 Task: Search one way flight ticket for 5 adults, 2 children, 1 infant in seat and 2 infants on lap in economy from Little Rock: Bill And Hillary Clinton National Airport (adams Field) (was Little Rock National) to Rock Springs: Southwest Wyoming Regional Airport (rock Springs Sweetwater County Airport) on 8-5-2023. Choice of flights is Frontier. Number of bags: 2 checked bags. Price is upto 106000. Outbound departure time preference is 22:45.
Action: Mouse moved to (297, 122)
Screenshot: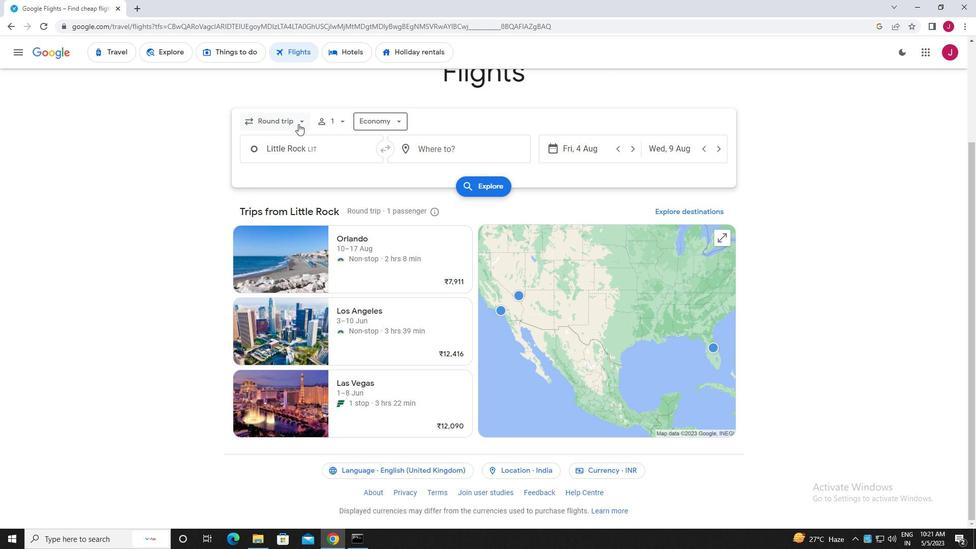 
Action: Mouse pressed left at (297, 122)
Screenshot: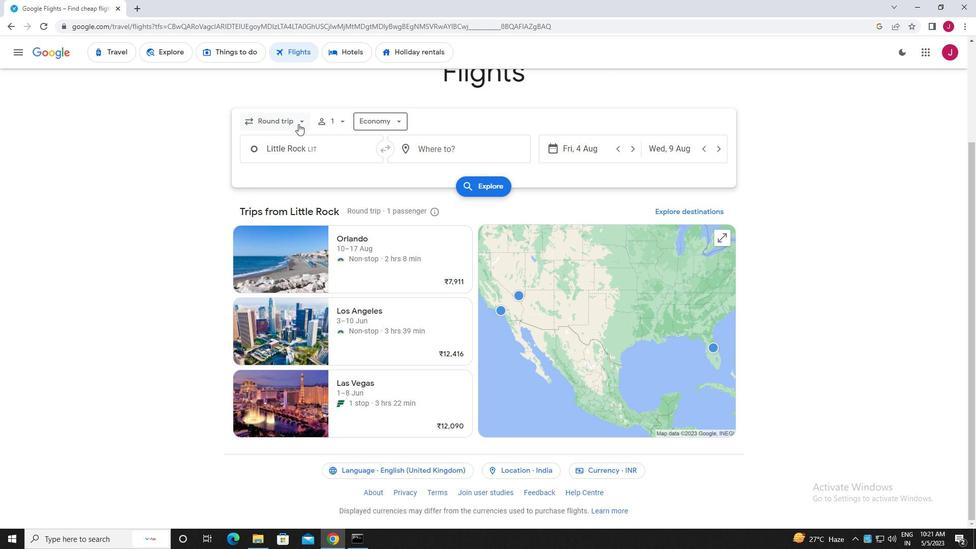 
Action: Mouse moved to (292, 169)
Screenshot: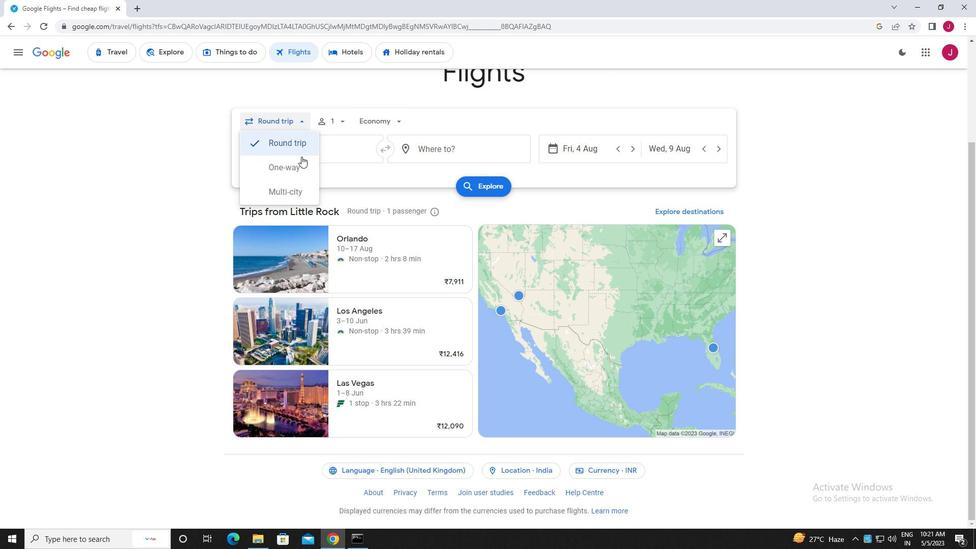 
Action: Mouse pressed left at (292, 169)
Screenshot: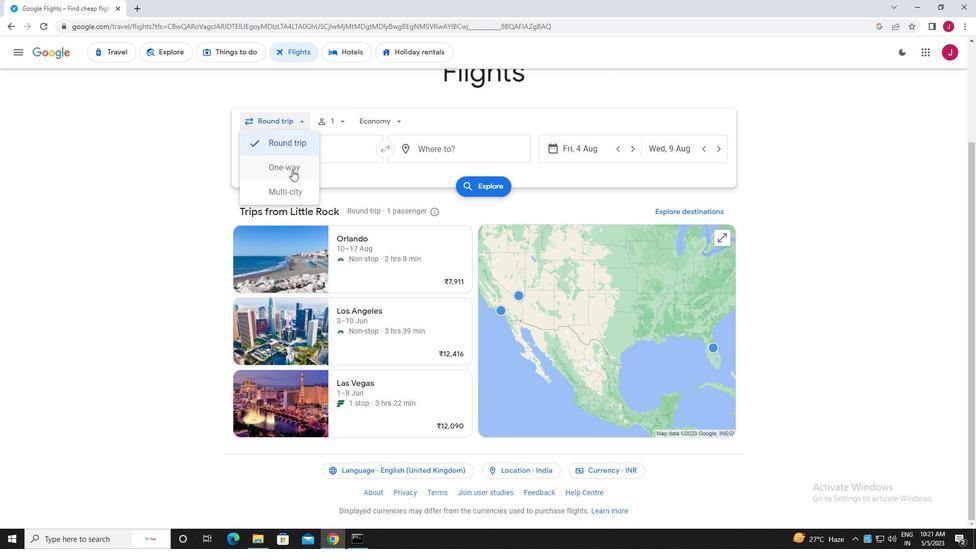 
Action: Mouse moved to (338, 118)
Screenshot: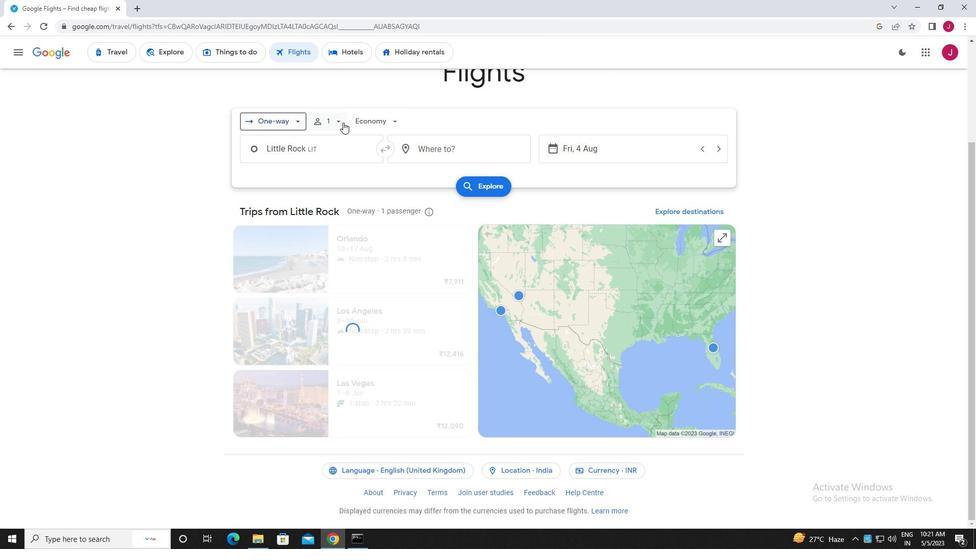 
Action: Mouse pressed left at (338, 118)
Screenshot: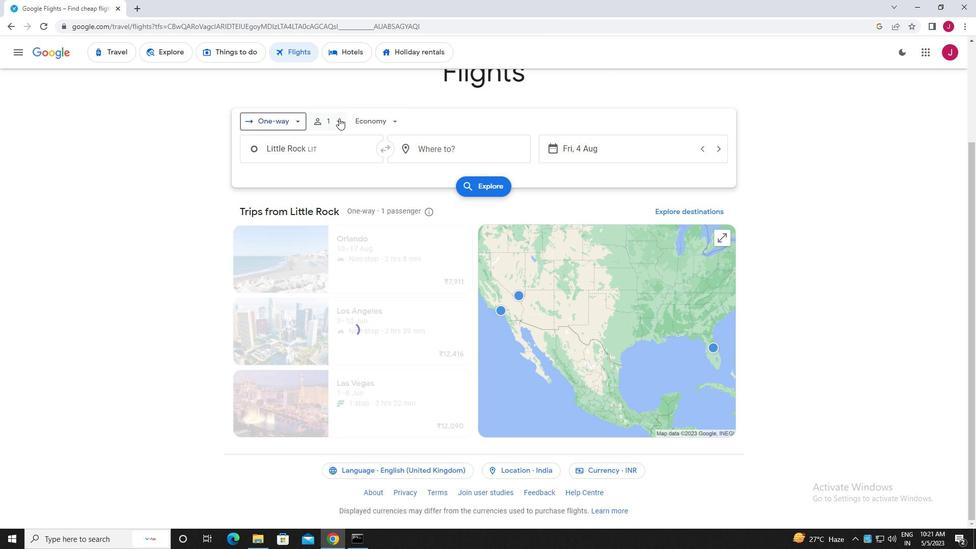 
Action: Mouse moved to (412, 149)
Screenshot: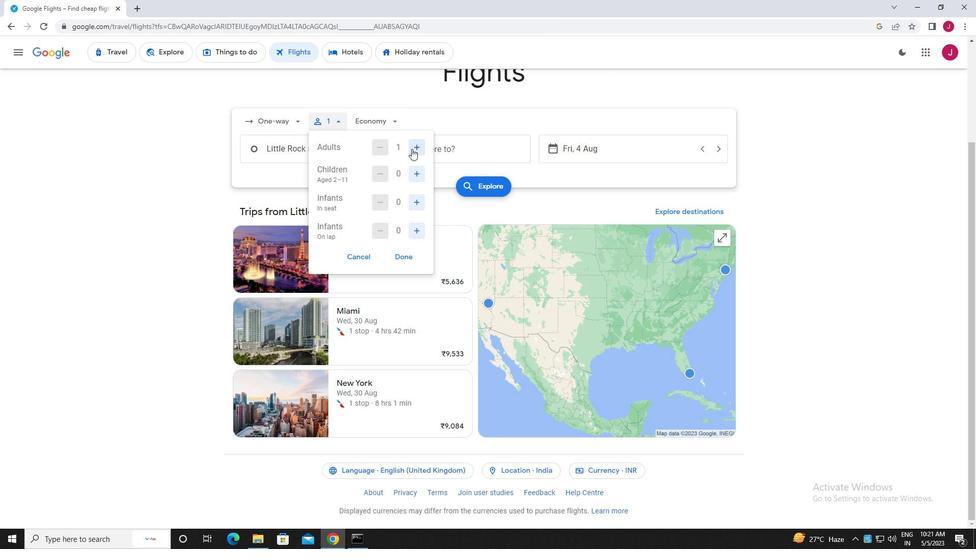 
Action: Mouse pressed left at (412, 149)
Screenshot: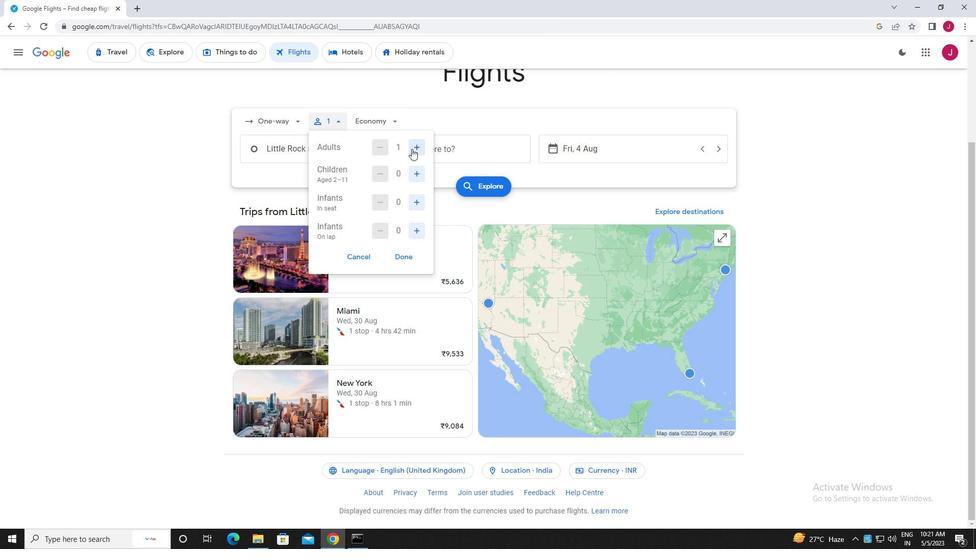 
Action: Mouse moved to (413, 149)
Screenshot: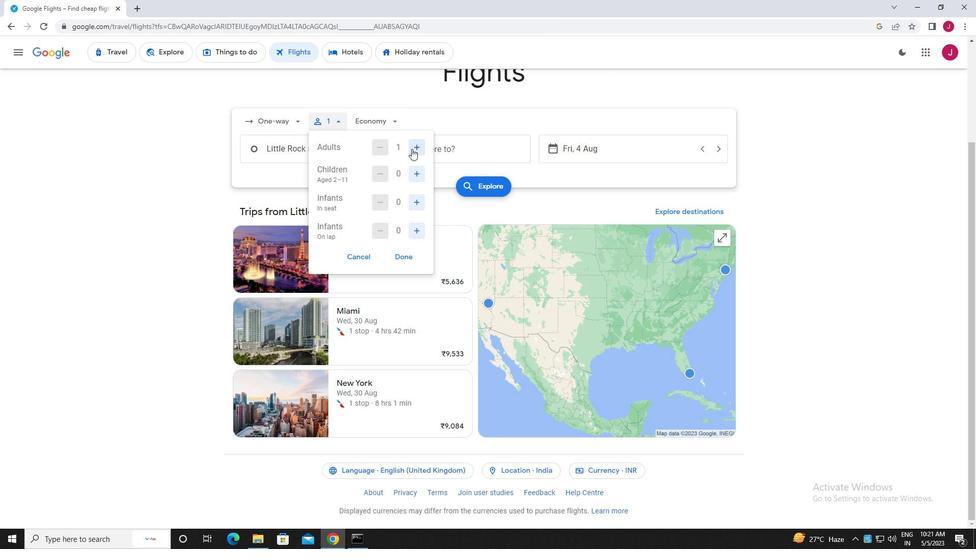 
Action: Mouse pressed left at (413, 149)
Screenshot: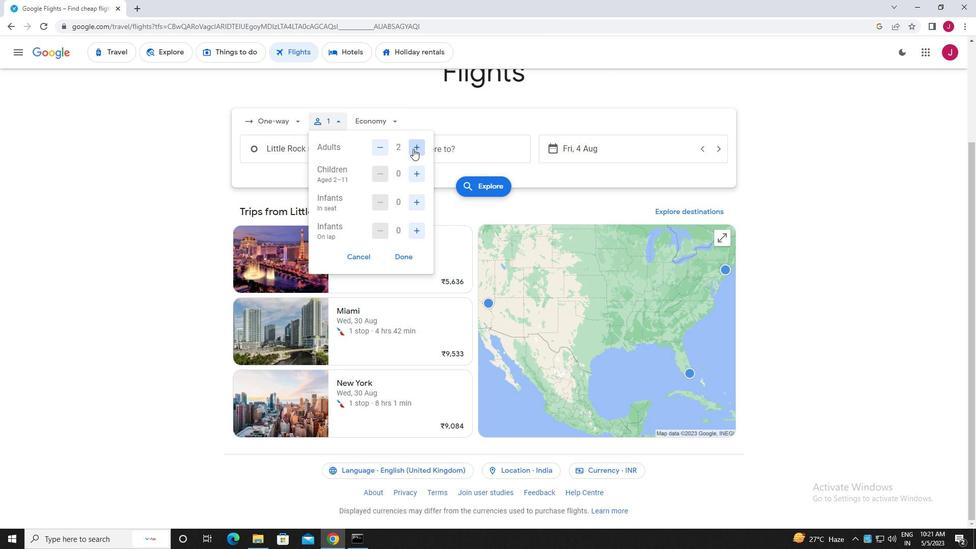 
Action: Mouse pressed left at (413, 149)
Screenshot: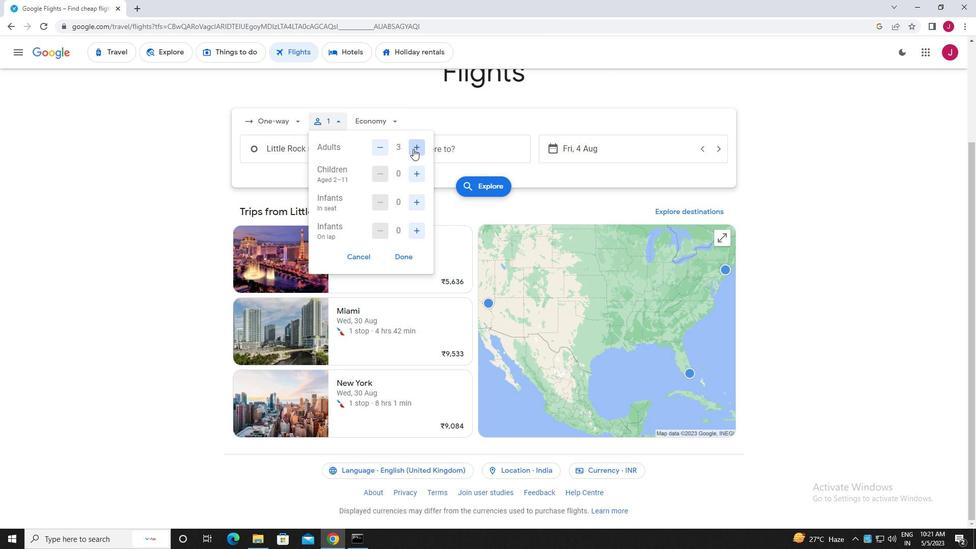 
Action: Mouse pressed left at (413, 149)
Screenshot: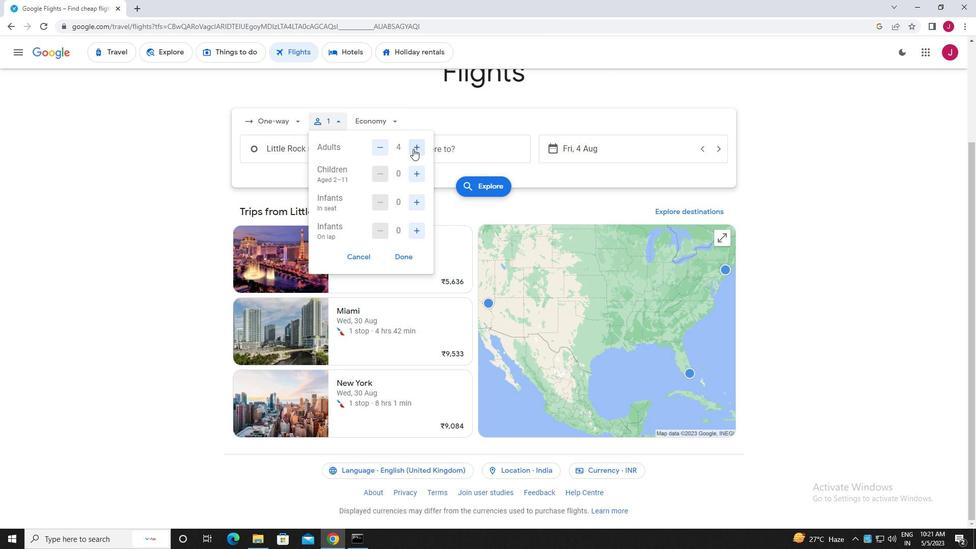 
Action: Mouse moved to (412, 173)
Screenshot: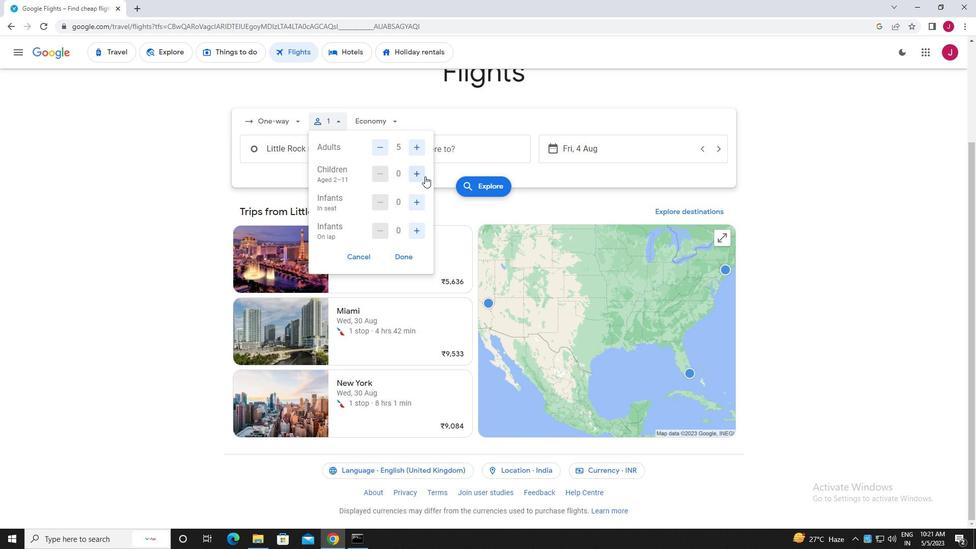 
Action: Mouse pressed left at (412, 173)
Screenshot: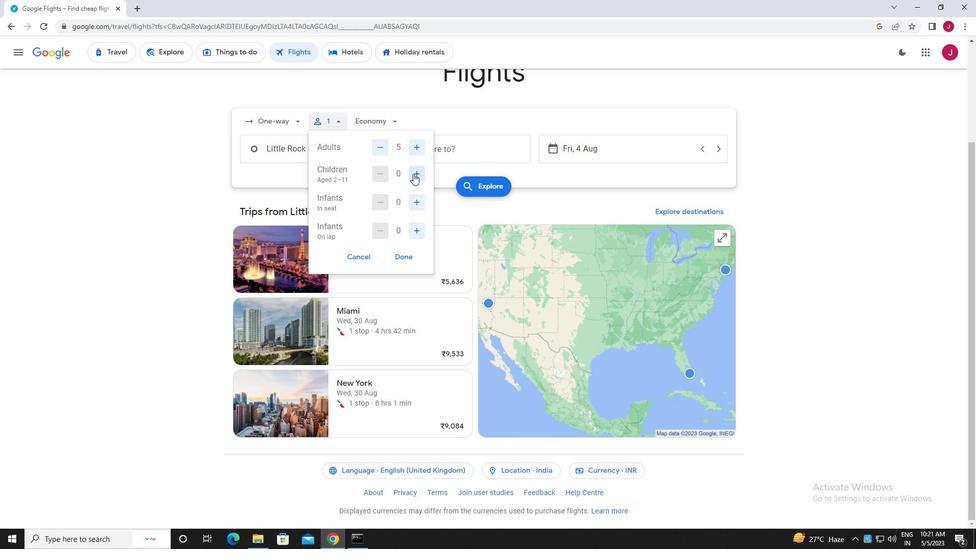 
Action: Mouse pressed left at (412, 173)
Screenshot: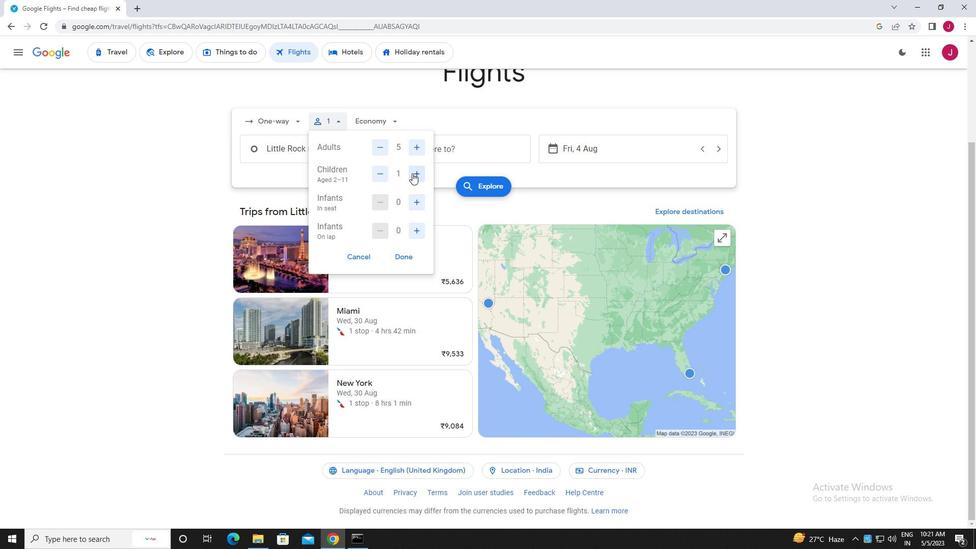 
Action: Mouse moved to (418, 203)
Screenshot: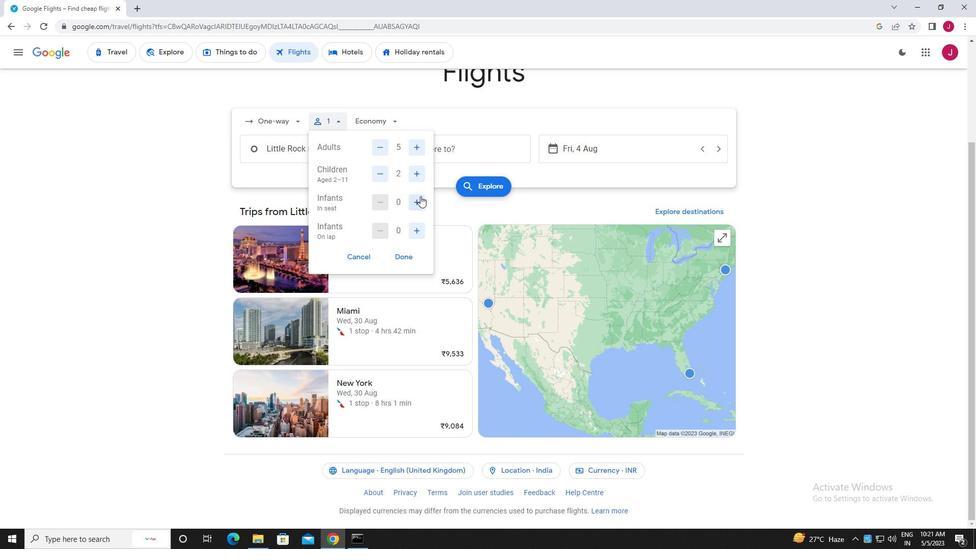
Action: Mouse pressed left at (418, 203)
Screenshot: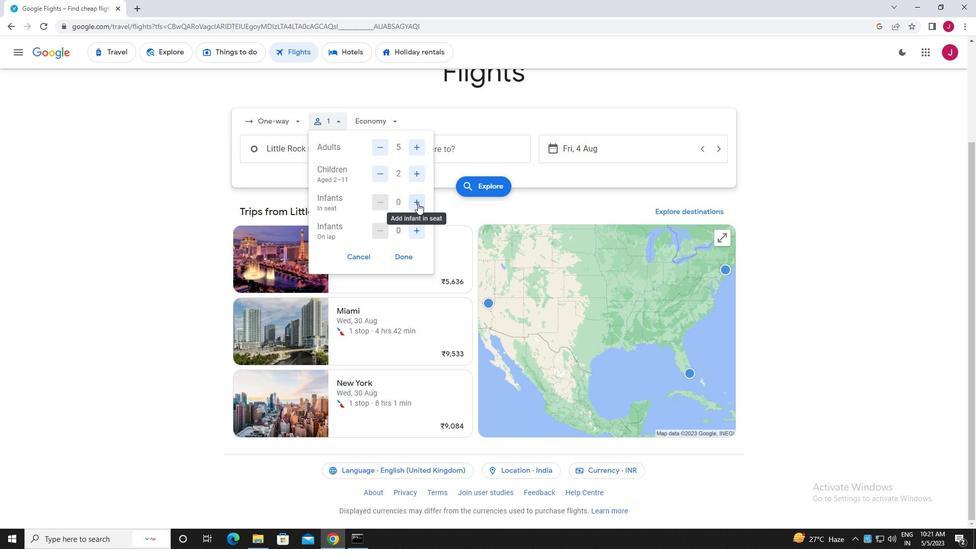 
Action: Mouse moved to (416, 231)
Screenshot: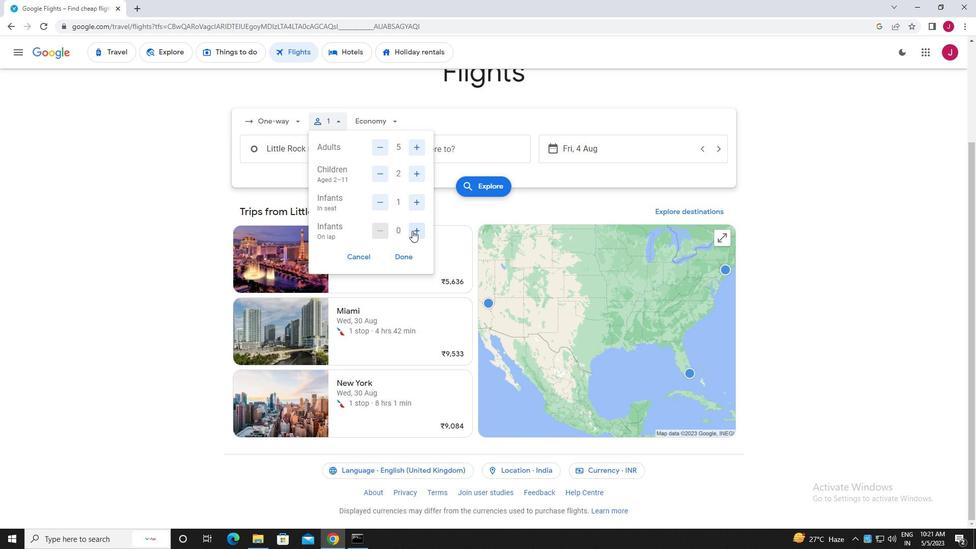 
Action: Mouse pressed left at (416, 231)
Screenshot: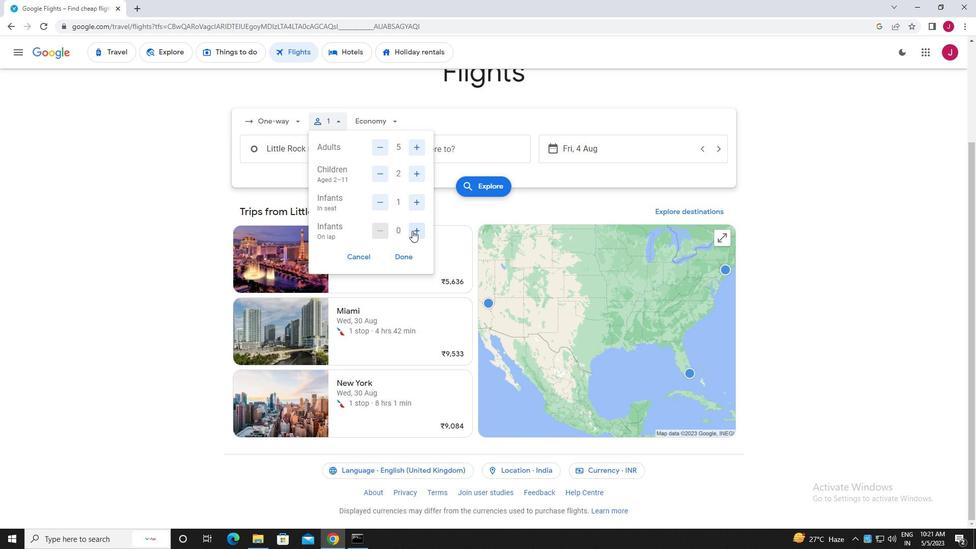 
Action: Mouse pressed left at (416, 231)
Screenshot: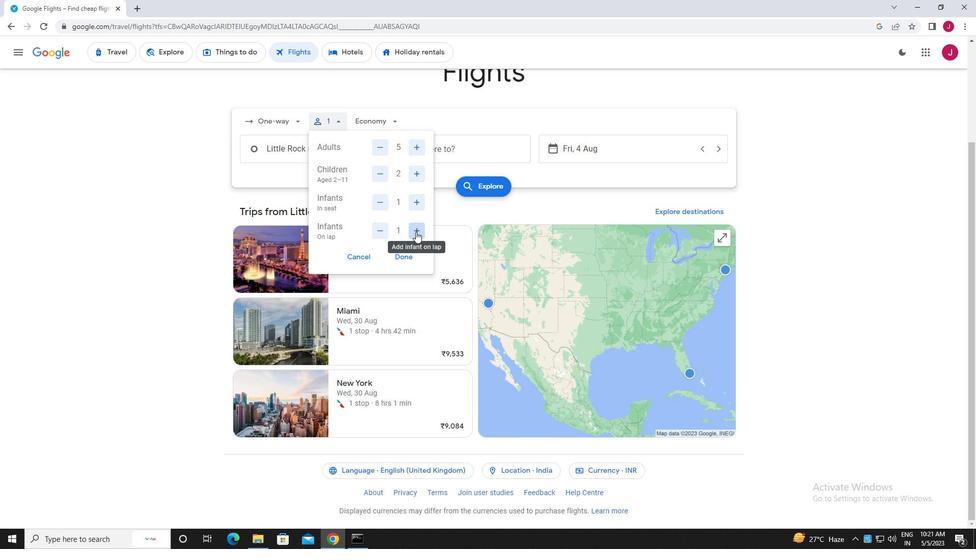 
Action: Mouse moved to (375, 229)
Screenshot: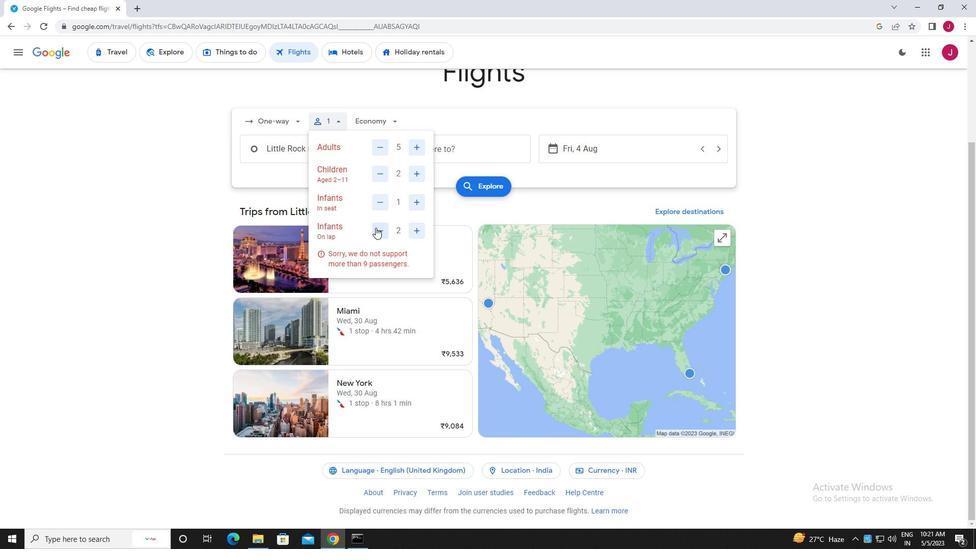 
Action: Mouse pressed left at (375, 229)
Screenshot: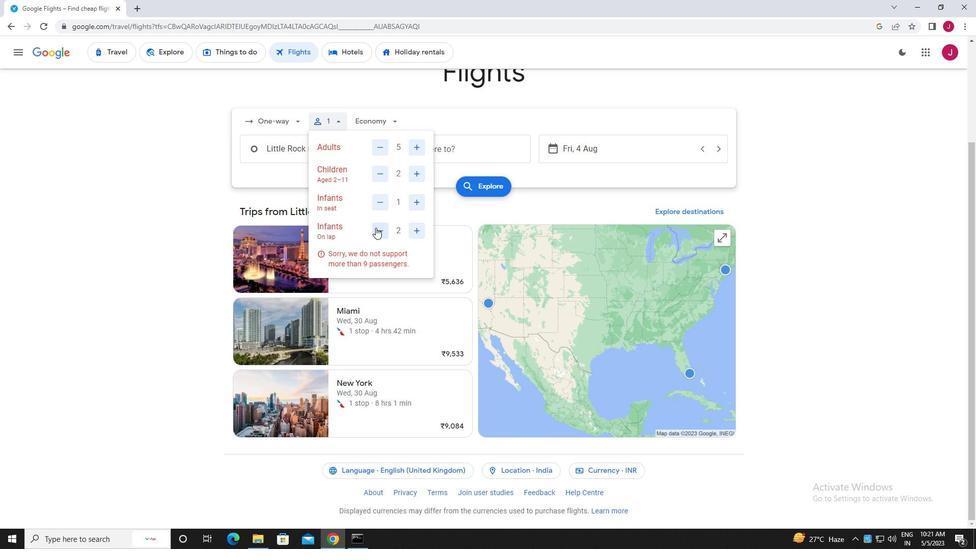
Action: Mouse moved to (399, 254)
Screenshot: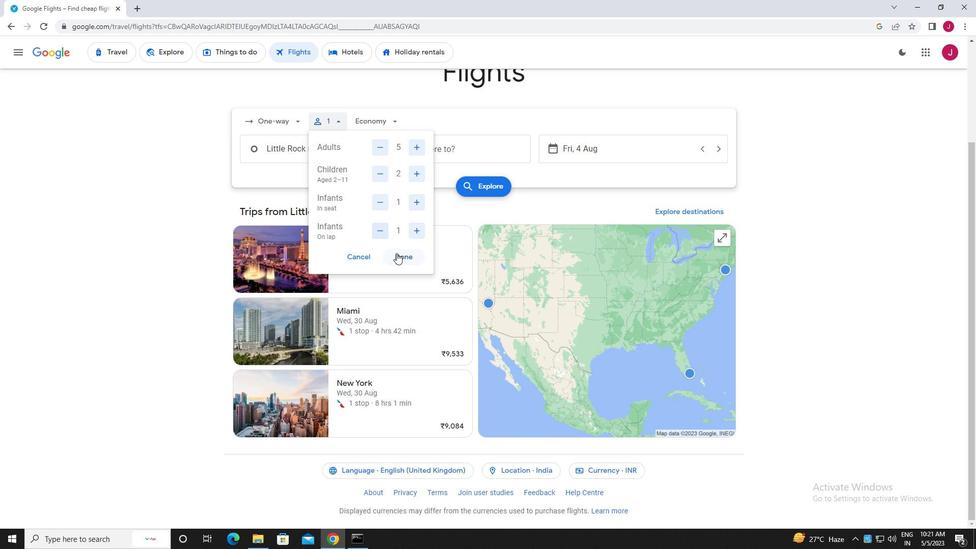 
Action: Mouse pressed left at (399, 254)
Screenshot: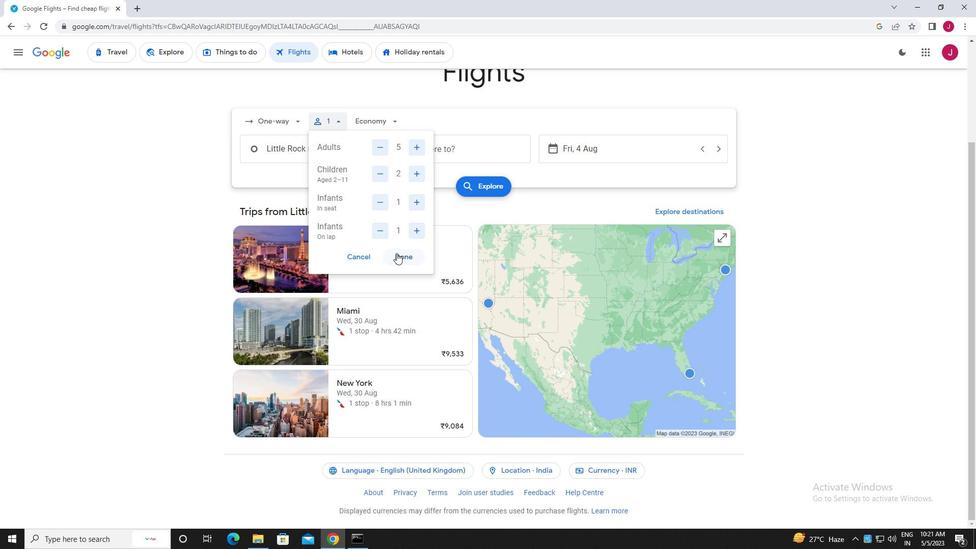 
Action: Mouse moved to (385, 120)
Screenshot: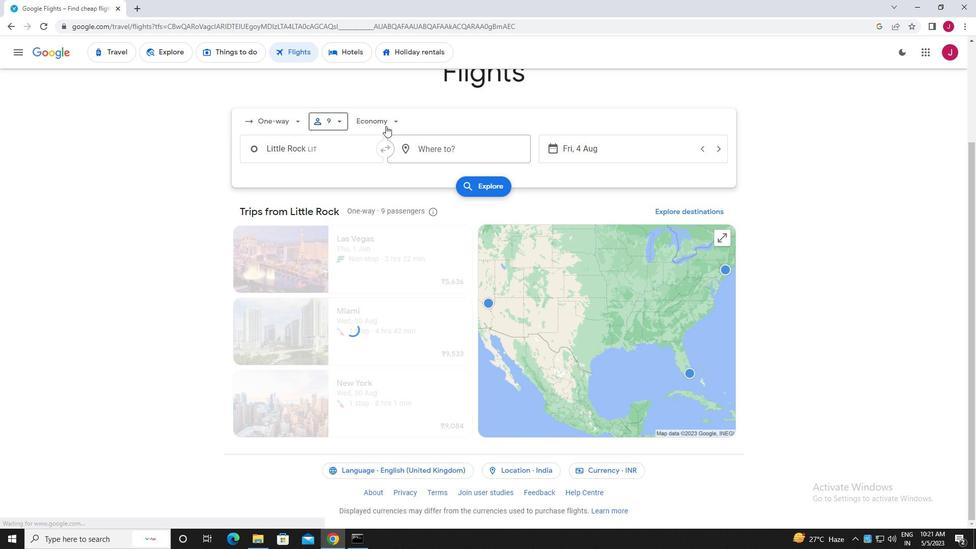 
Action: Mouse pressed left at (385, 120)
Screenshot: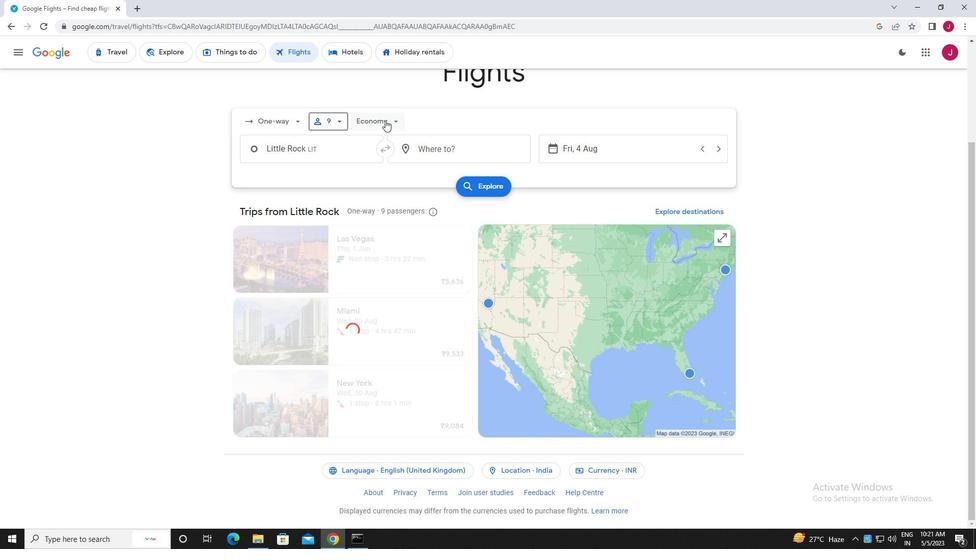 
Action: Mouse moved to (418, 144)
Screenshot: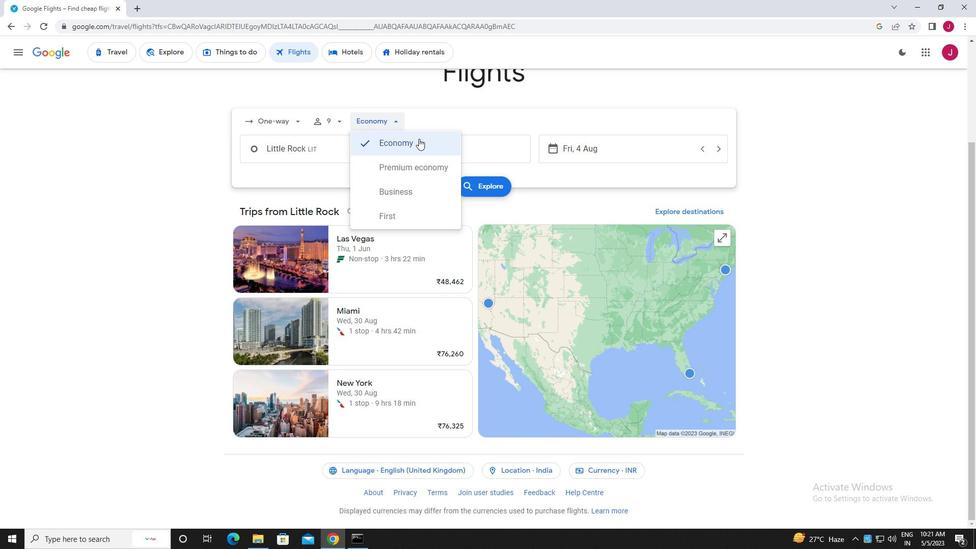 
Action: Mouse pressed left at (418, 144)
Screenshot: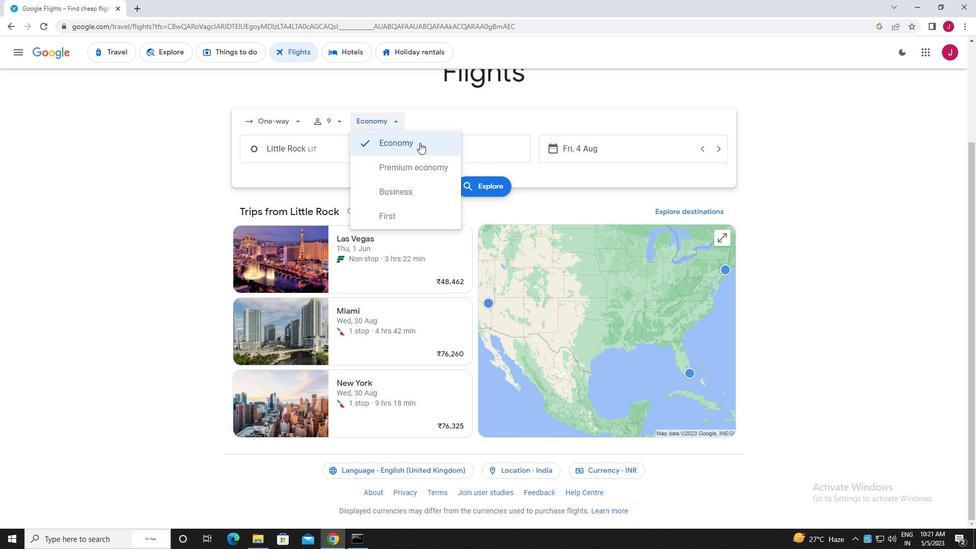 
Action: Mouse moved to (343, 150)
Screenshot: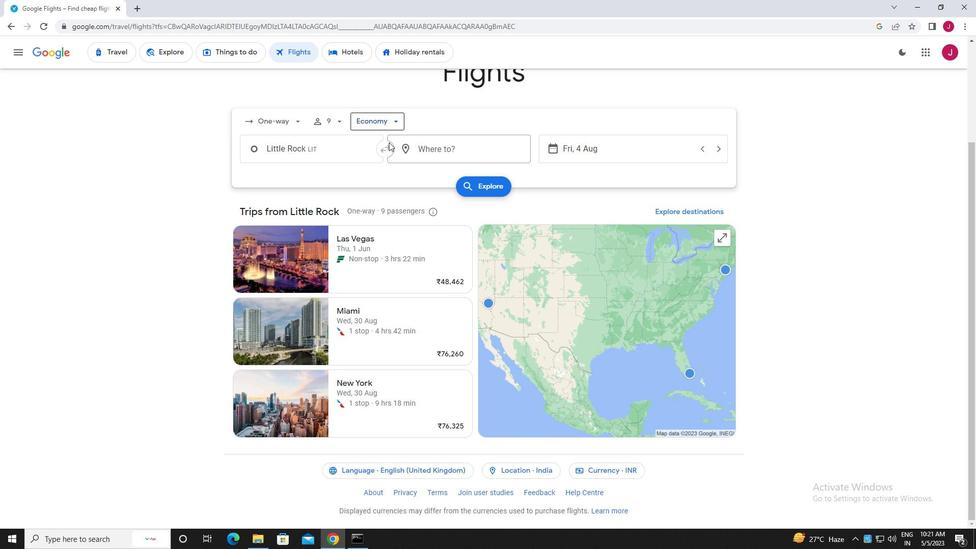
Action: Mouse pressed left at (343, 150)
Screenshot: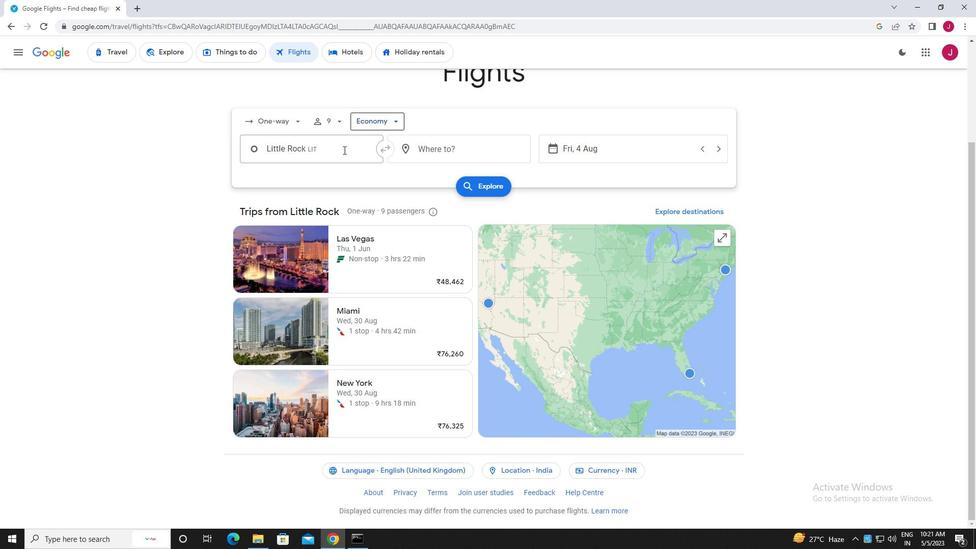 
Action: Mouse moved to (345, 150)
Screenshot: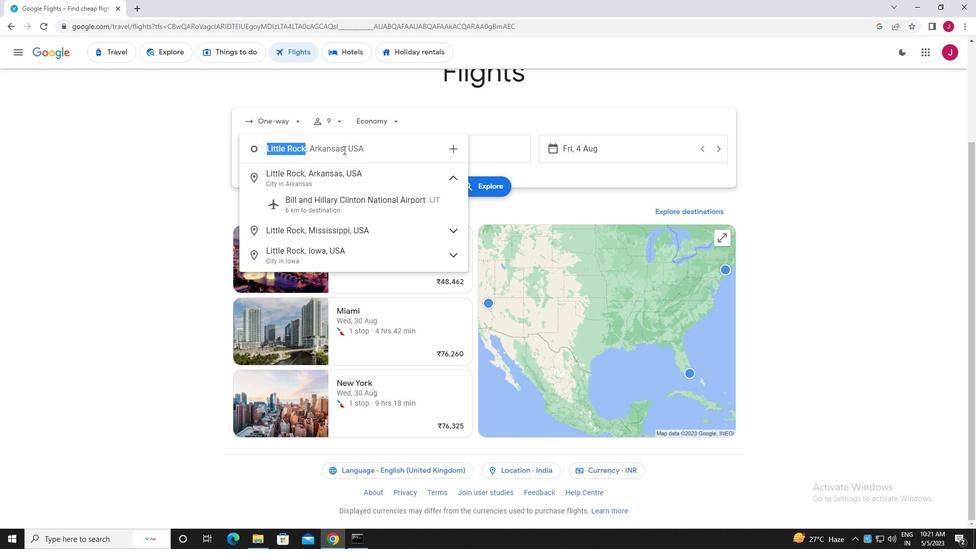 
Action: Key pressed little<Key.space>rock
Screenshot: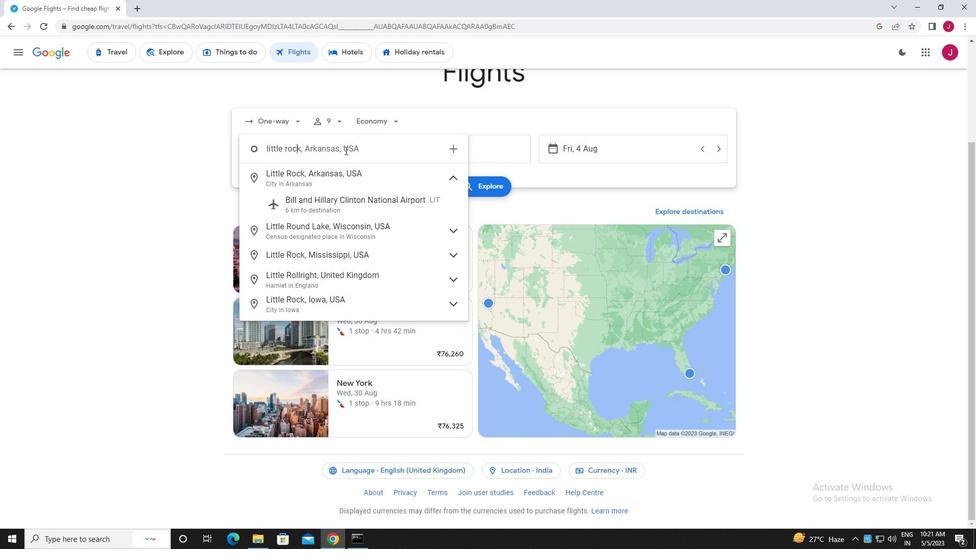 
Action: Mouse moved to (347, 199)
Screenshot: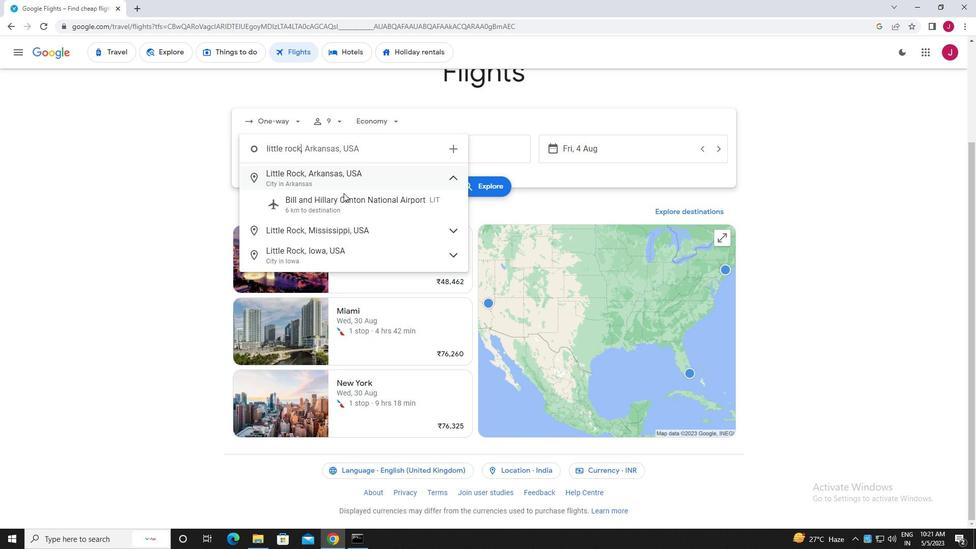 
Action: Mouse pressed left at (347, 199)
Screenshot: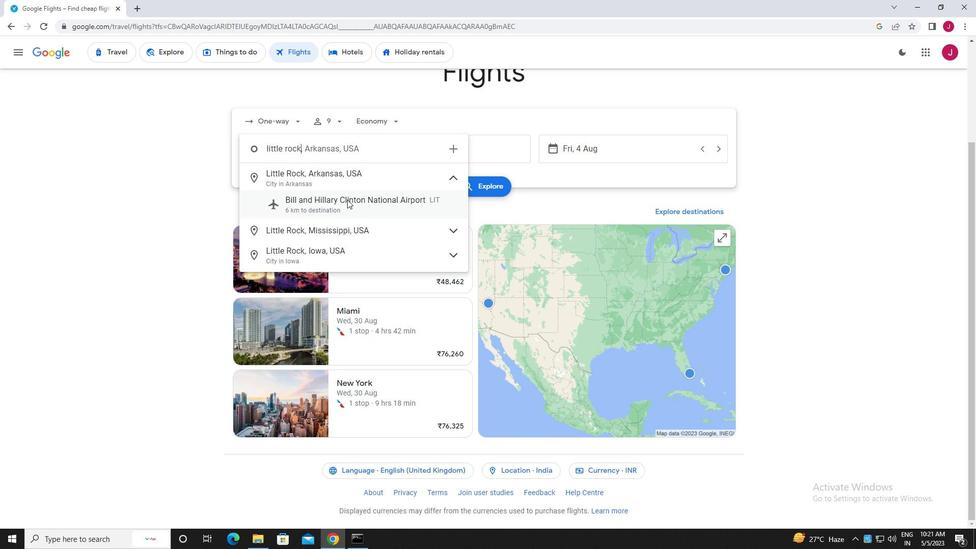 
Action: Mouse moved to (438, 155)
Screenshot: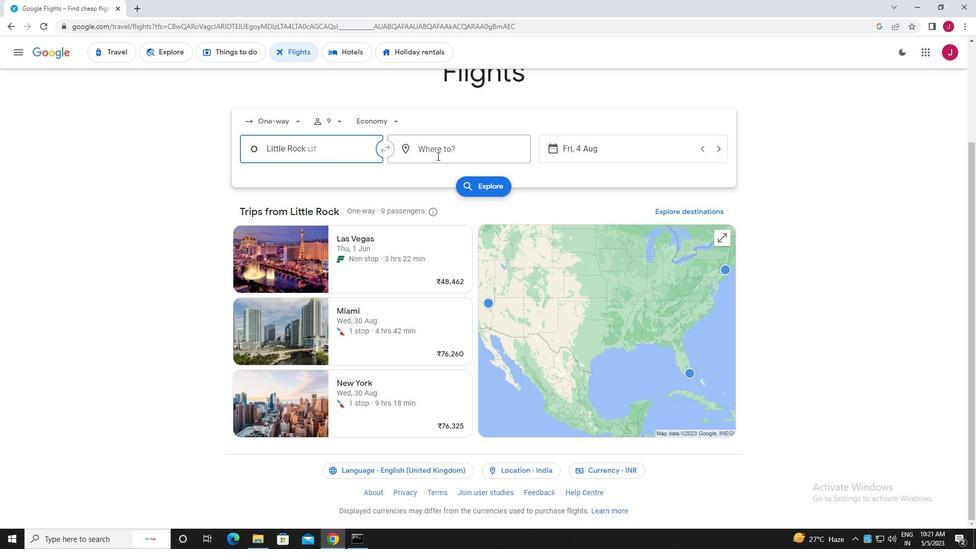 
Action: Mouse pressed left at (438, 155)
Screenshot: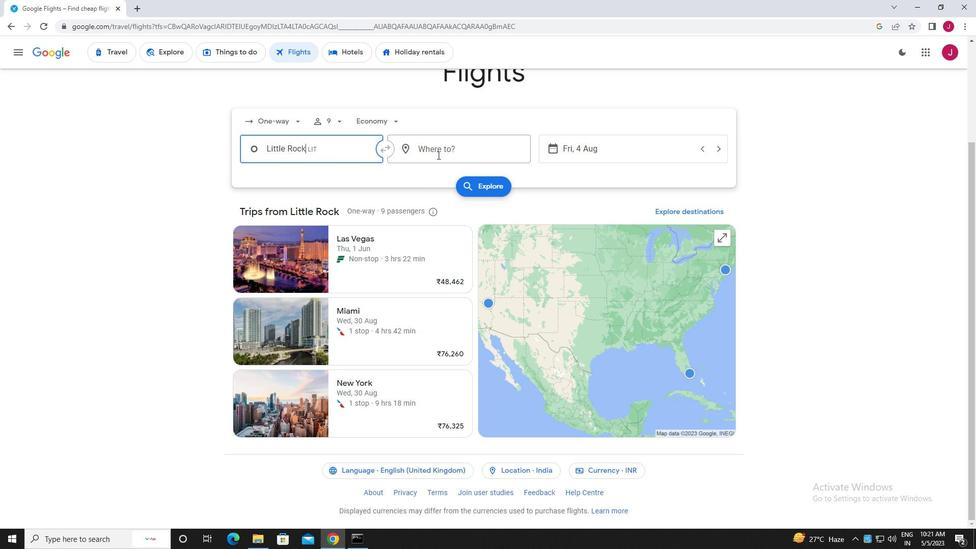 
Action: Key pressed rock<Key.space>springs
Screenshot: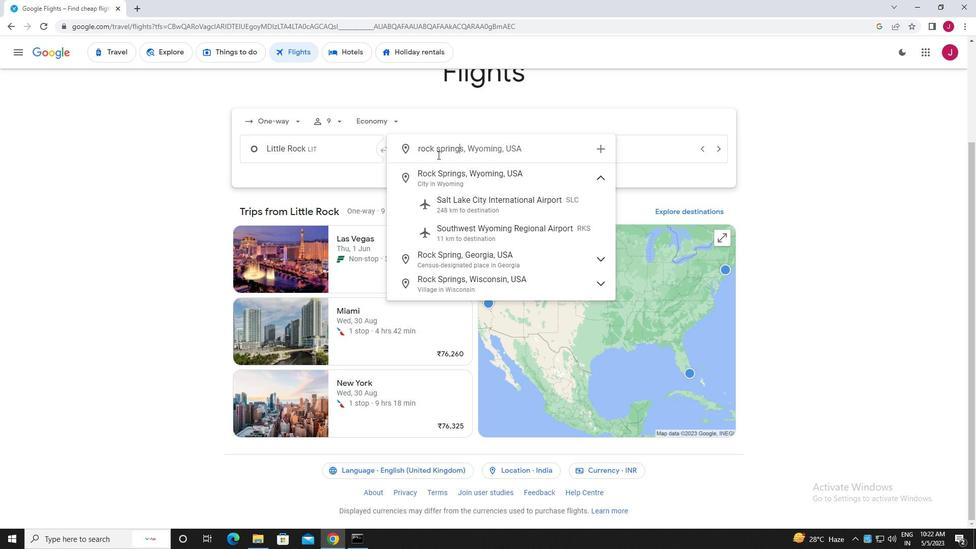 
Action: Mouse moved to (473, 228)
Screenshot: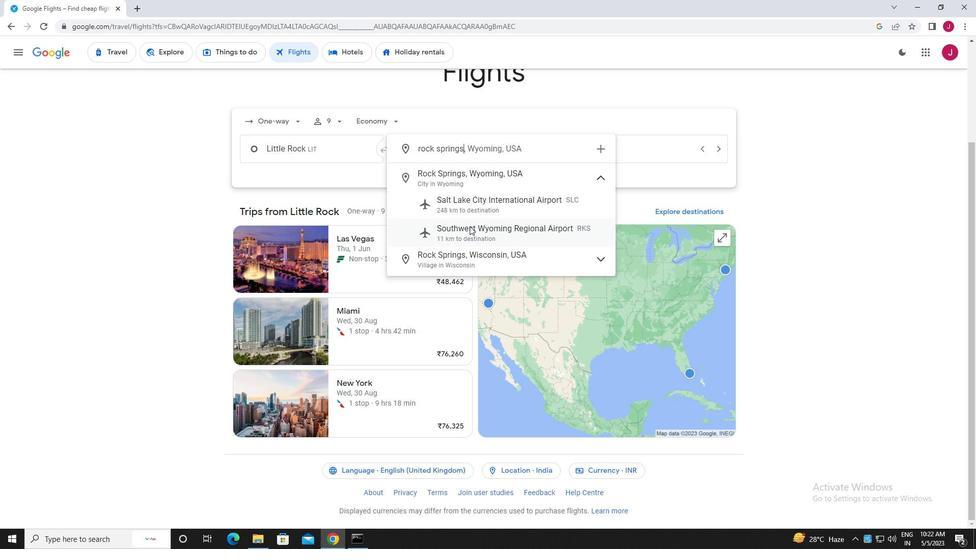 
Action: Mouse pressed left at (473, 228)
Screenshot: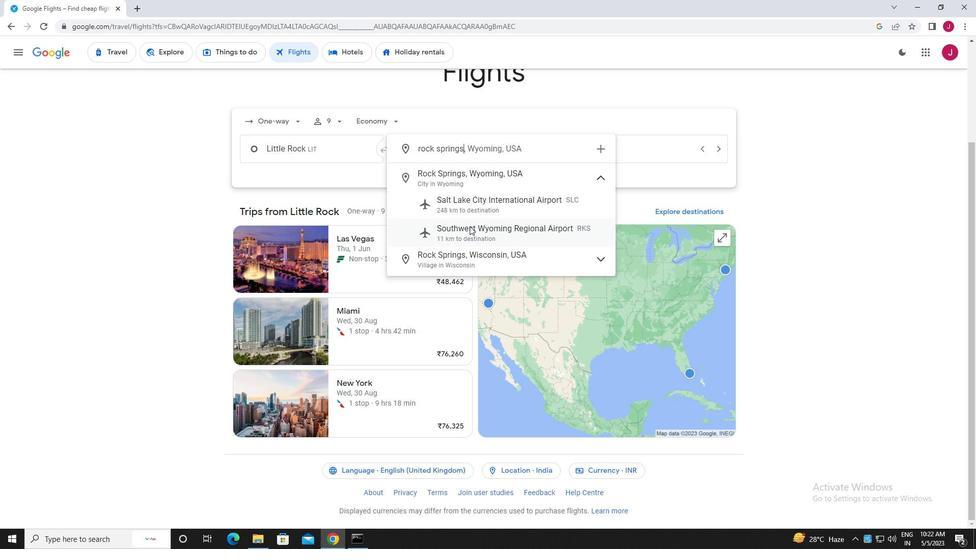 
Action: Mouse moved to (589, 146)
Screenshot: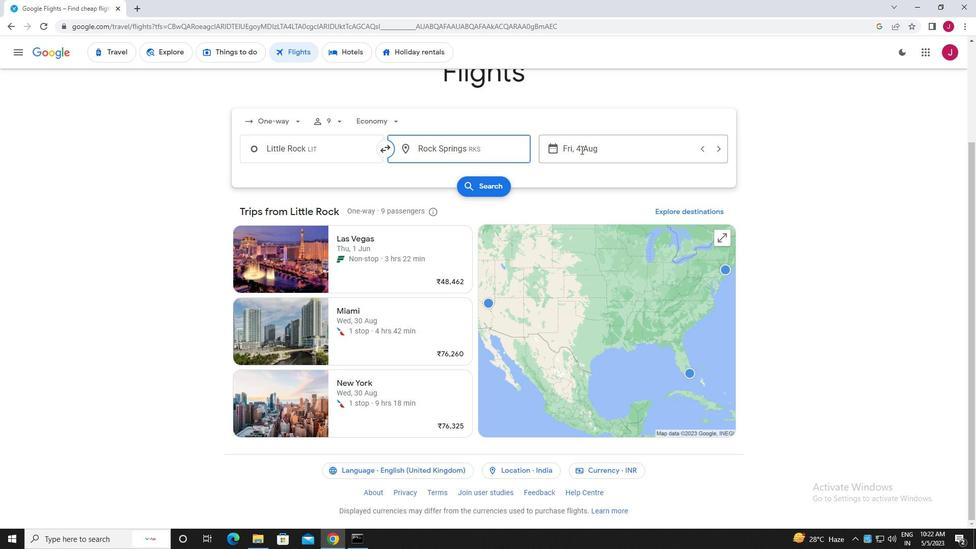 
Action: Mouse pressed left at (589, 146)
Screenshot: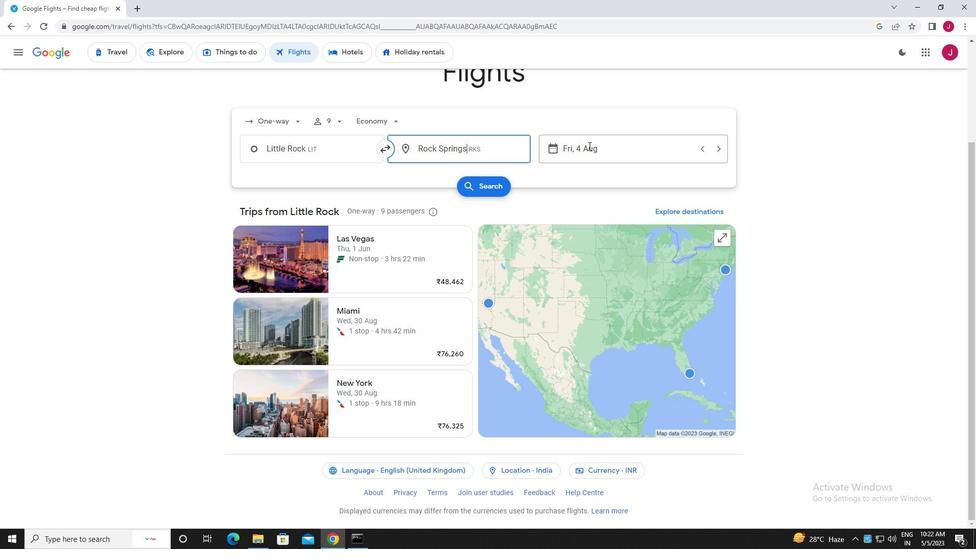 
Action: Mouse moved to (508, 236)
Screenshot: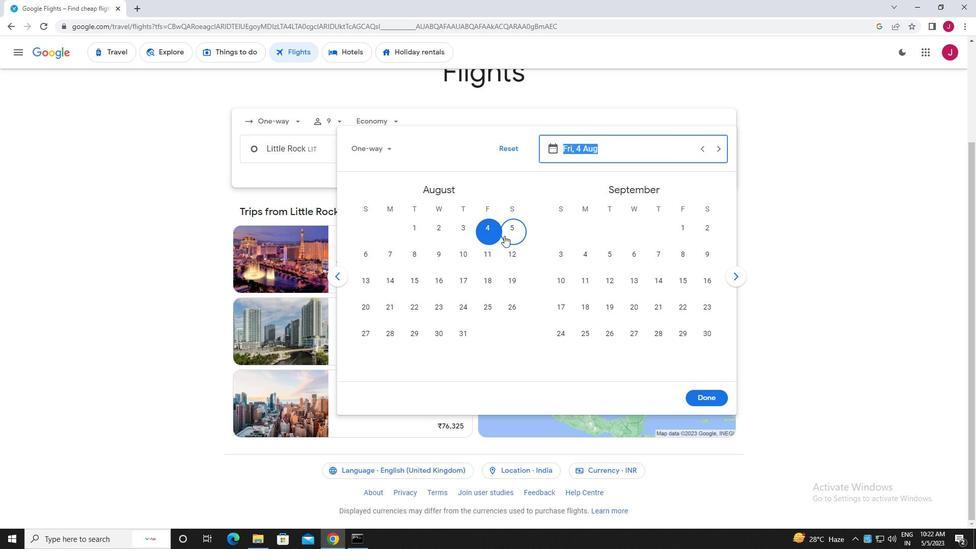 
Action: Mouse pressed left at (508, 236)
Screenshot: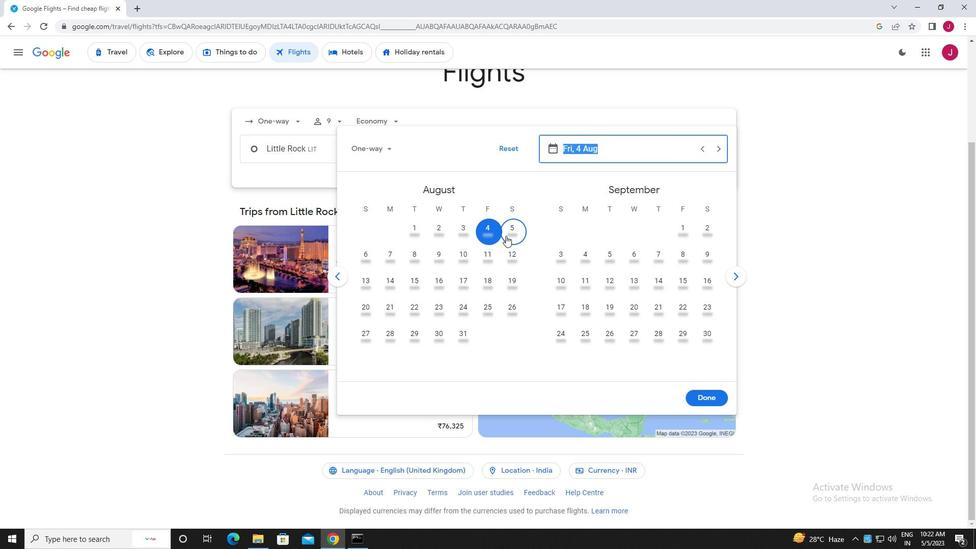 
Action: Mouse moved to (709, 397)
Screenshot: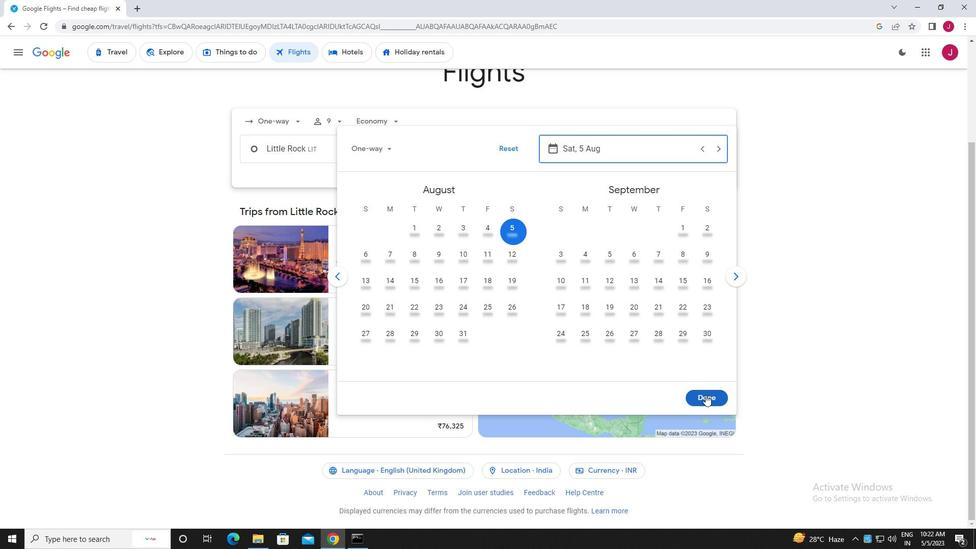 
Action: Mouse pressed left at (709, 397)
Screenshot: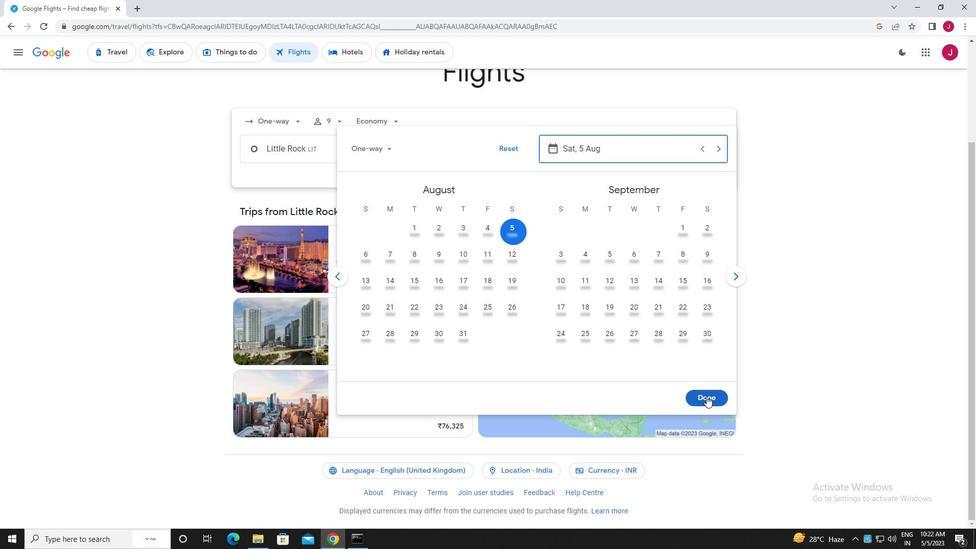 
Action: Mouse moved to (494, 185)
Screenshot: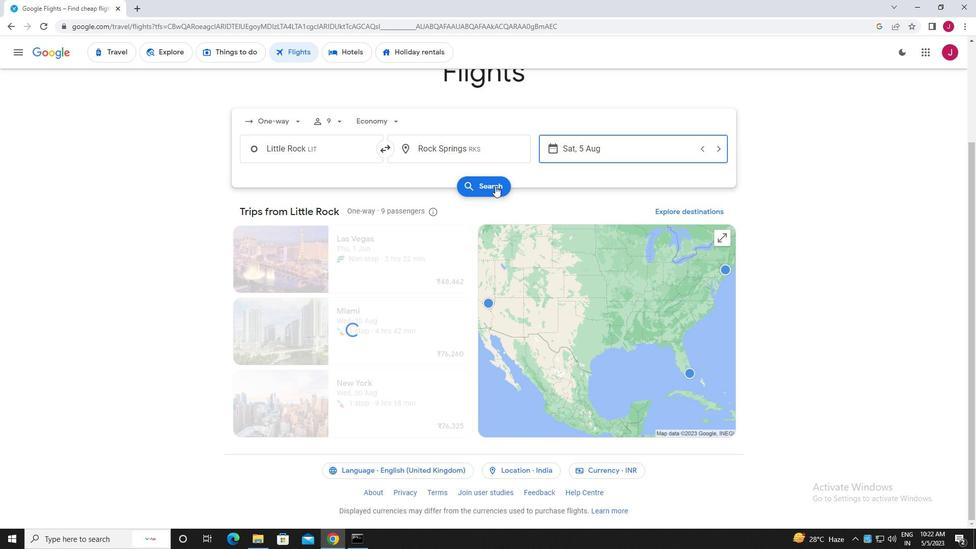 
Action: Mouse pressed left at (494, 185)
Screenshot: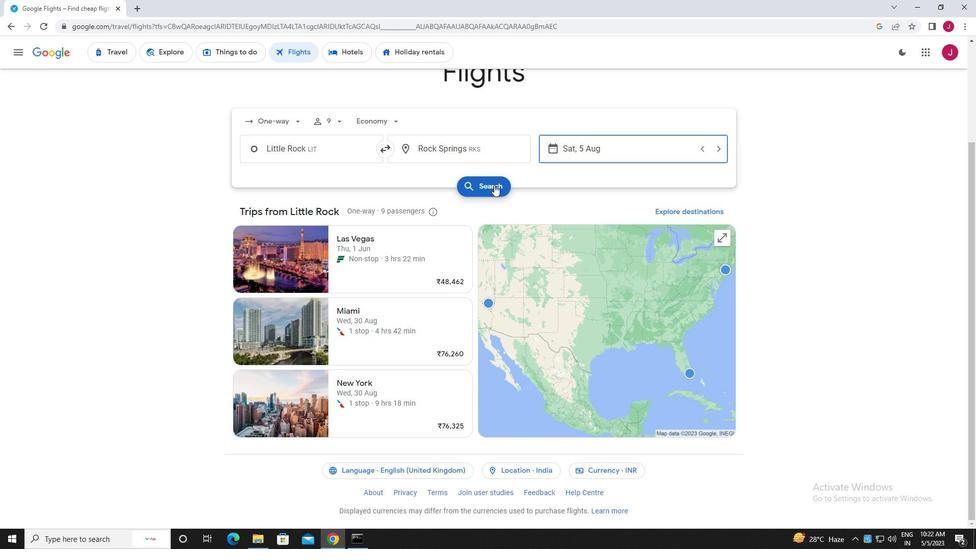 
Action: Mouse moved to (260, 147)
Screenshot: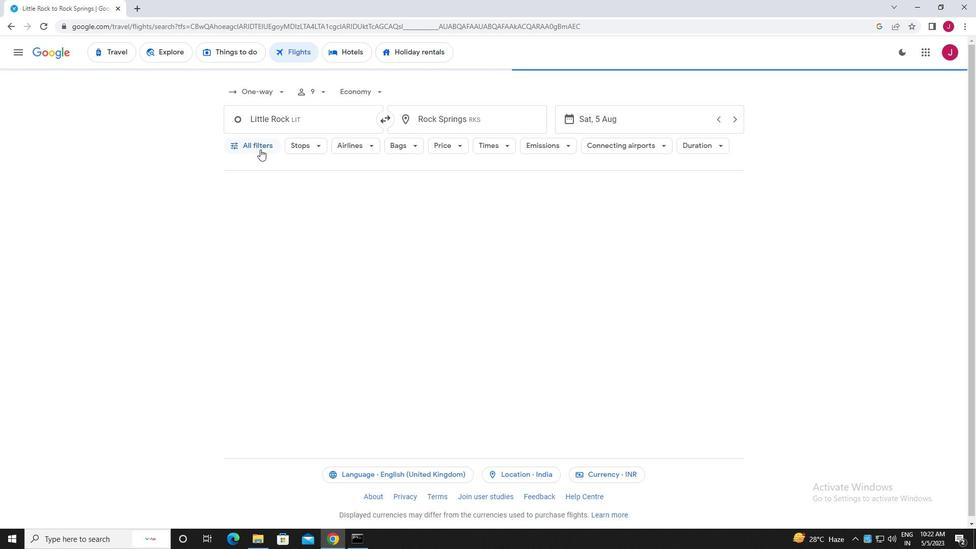 
Action: Mouse pressed left at (260, 147)
Screenshot: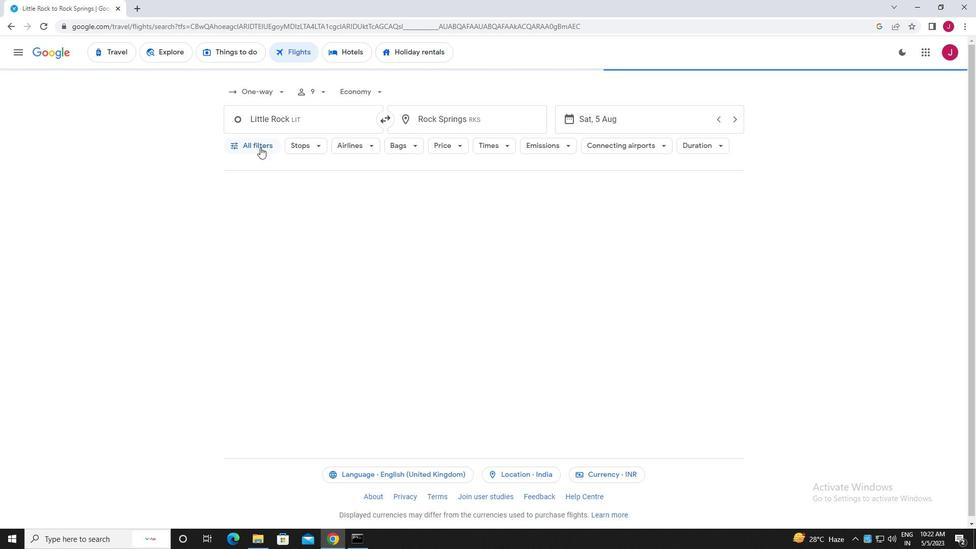 
Action: Mouse moved to (322, 204)
Screenshot: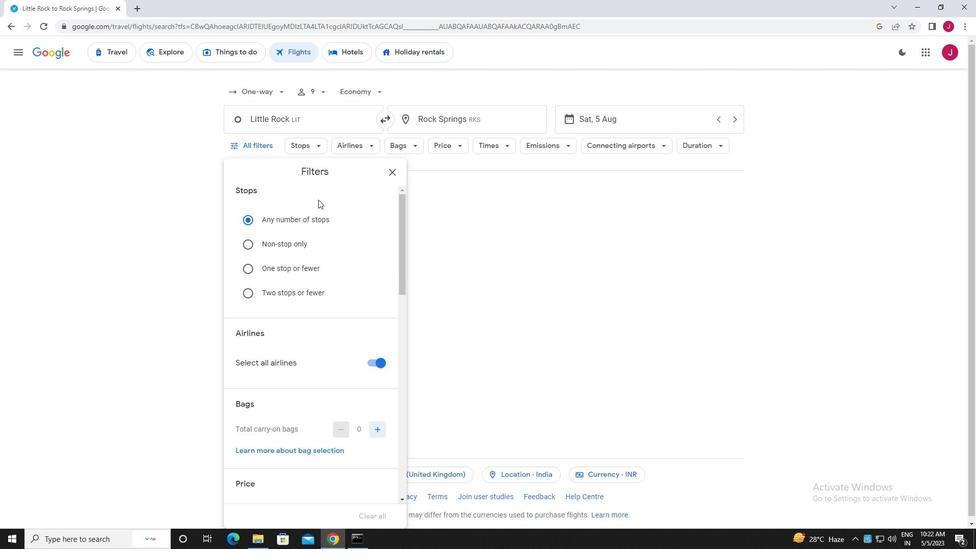 
Action: Mouse scrolled (322, 204) with delta (0, 0)
Screenshot: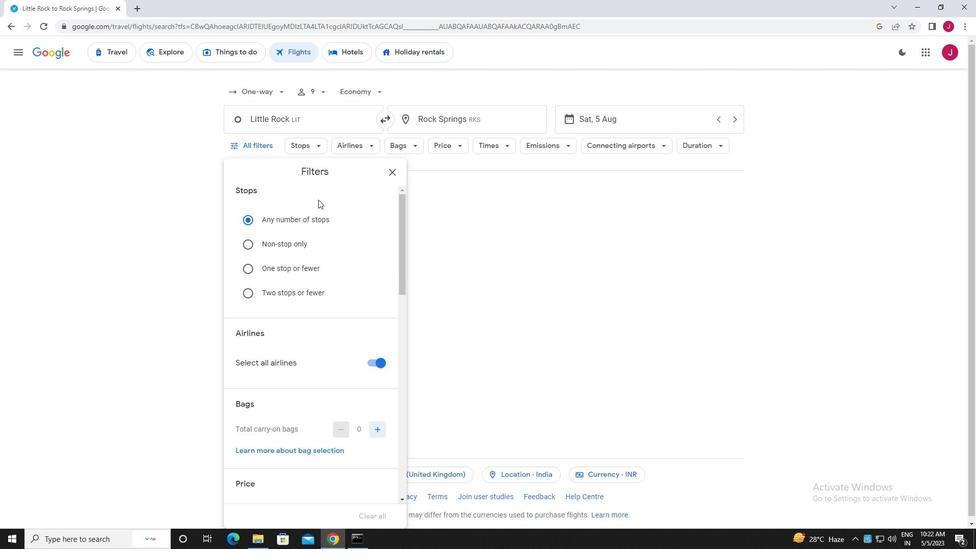
Action: Mouse moved to (322, 205)
Screenshot: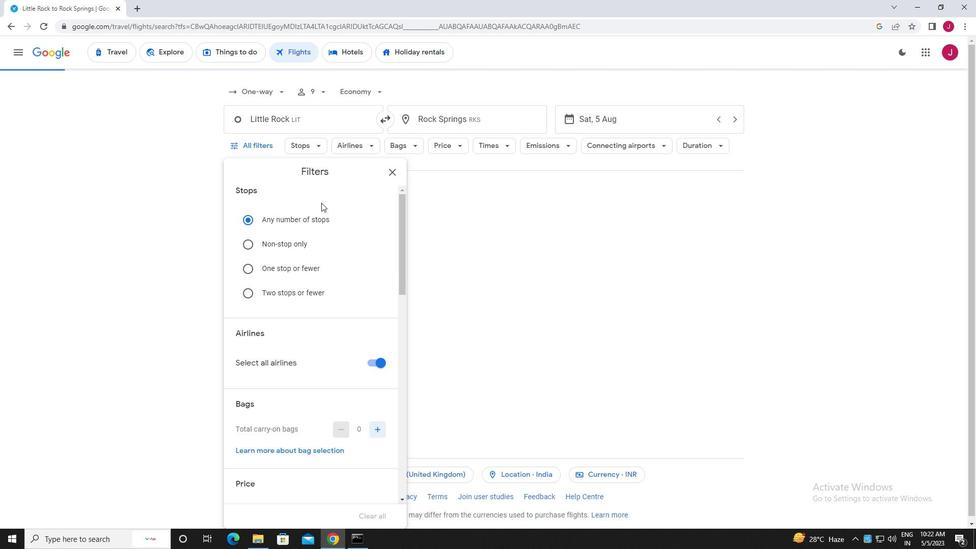 
Action: Mouse scrolled (322, 205) with delta (0, 0)
Screenshot: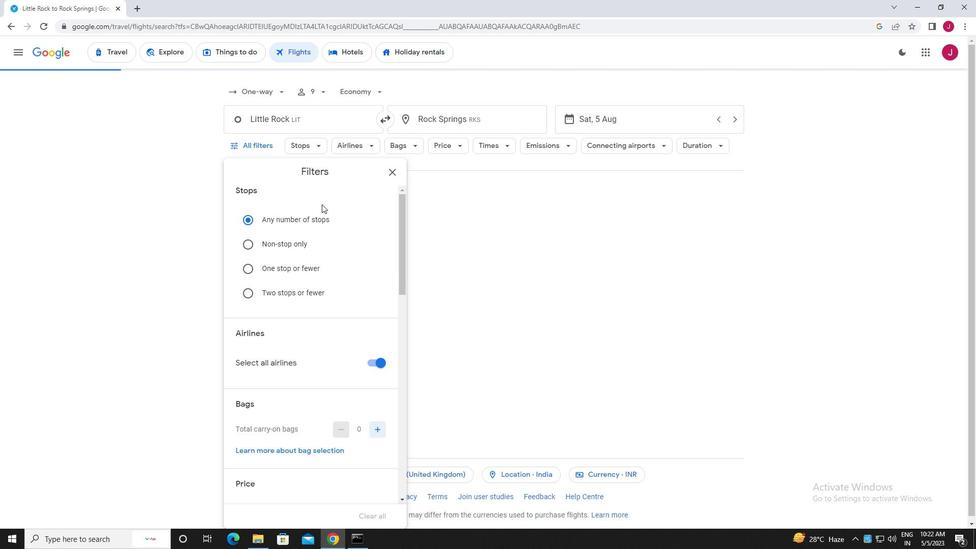 
Action: Mouse moved to (371, 263)
Screenshot: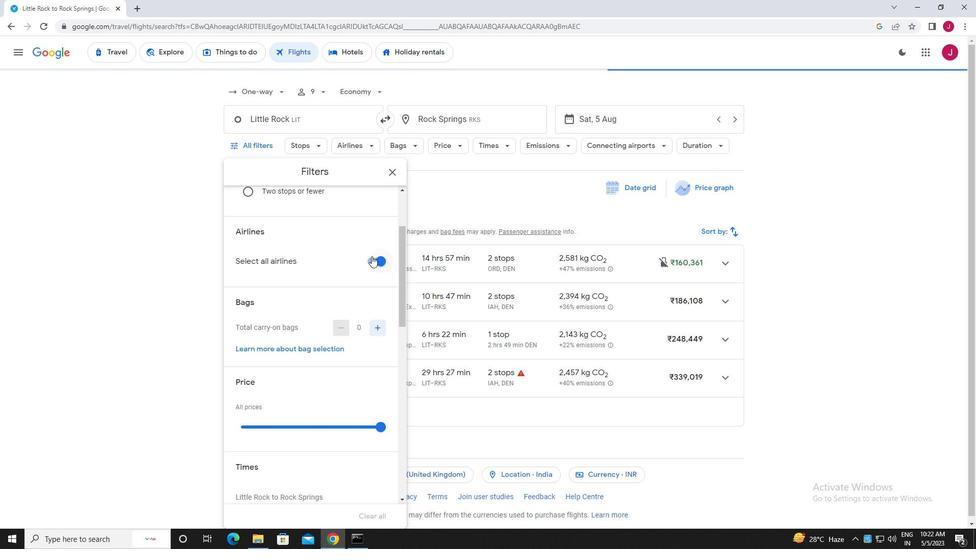 
Action: Mouse pressed left at (371, 263)
Screenshot: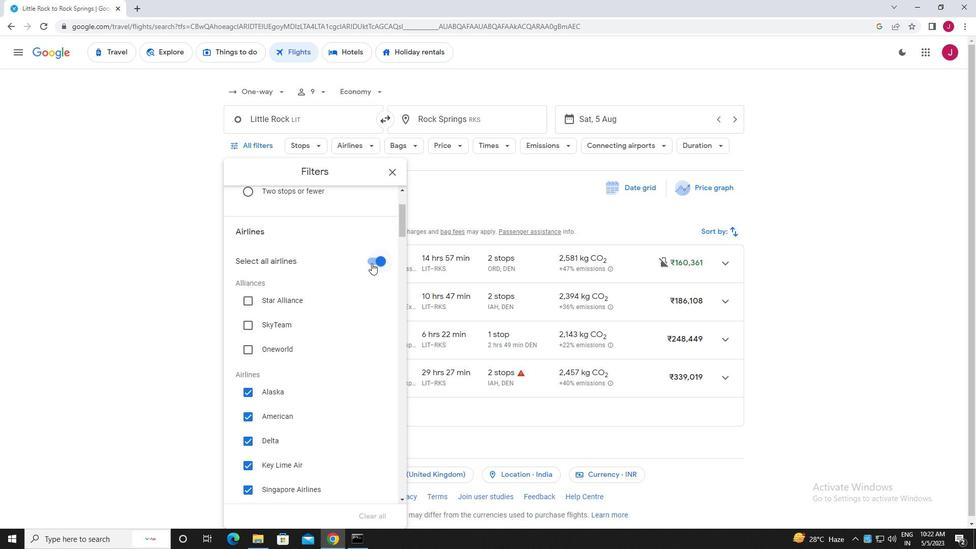 
Action: Mouse moved to (366, 259)
Screenshot: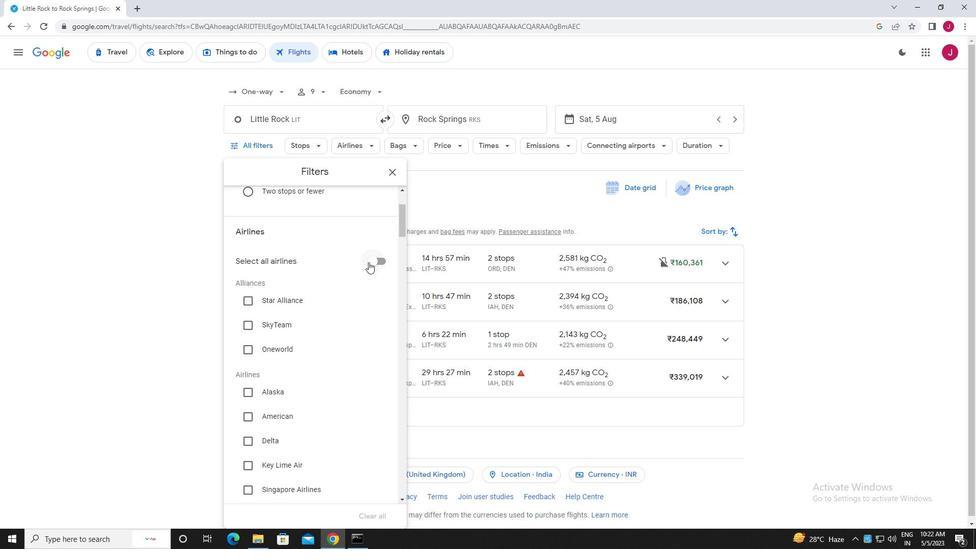 
Action: Mouse scrolled (366, 259) with delta (0, 0)
Screenshot: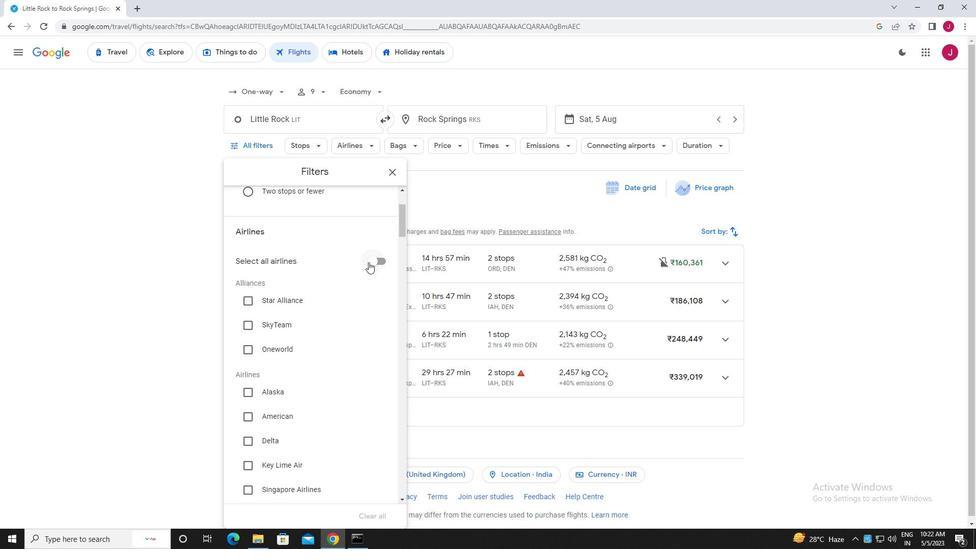 
Action: Mouse moved to (365, 259)
Screenshot: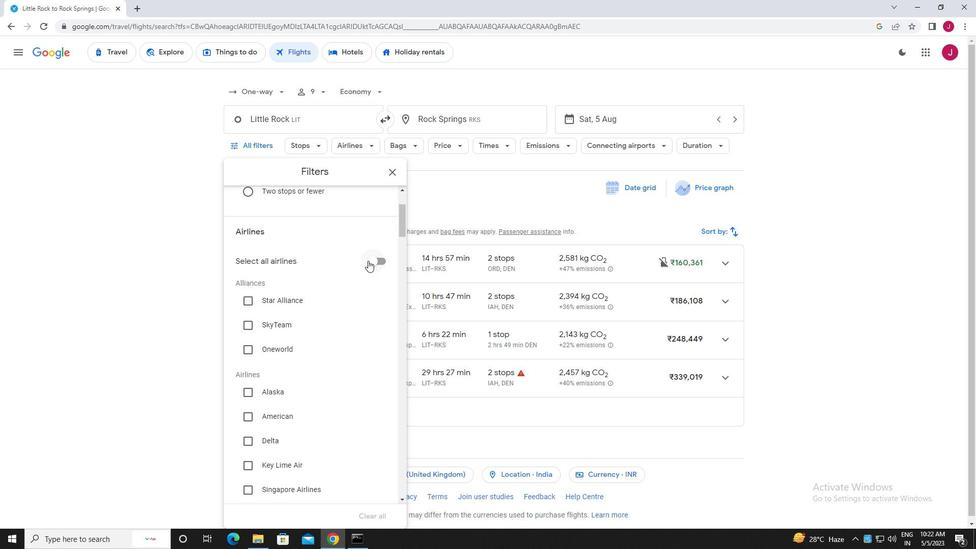 
Action: Mouse scrolled (365, 258) with delta (0, 0)
Screenshot: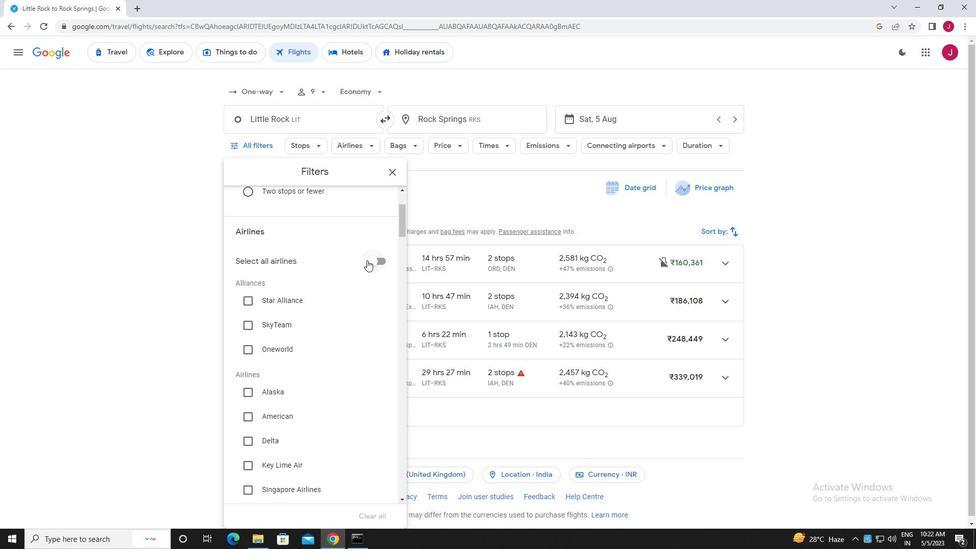 
Action: Mouse moved to (303, 203)
Screenshot: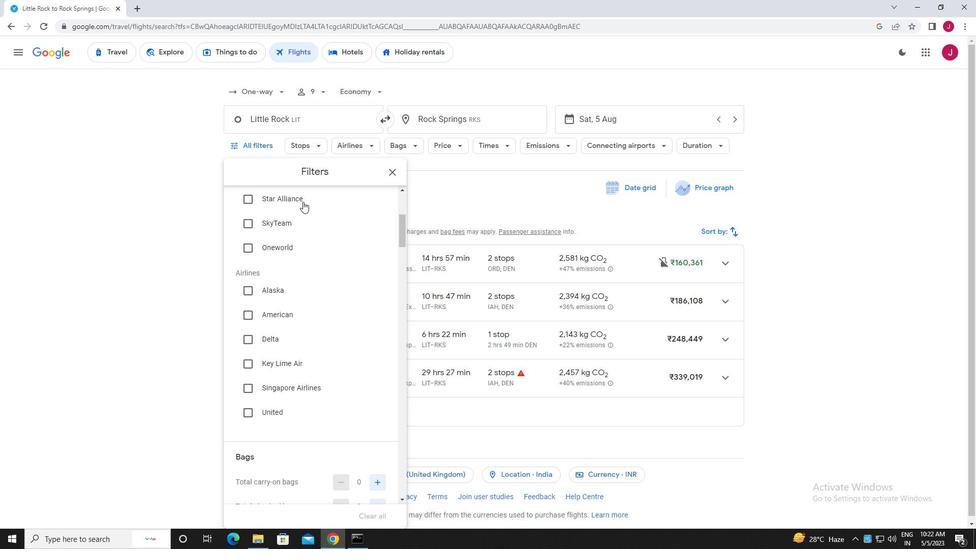
Action: Mouse scrolled (303, 202) with delta (0, 0)
Screenshot: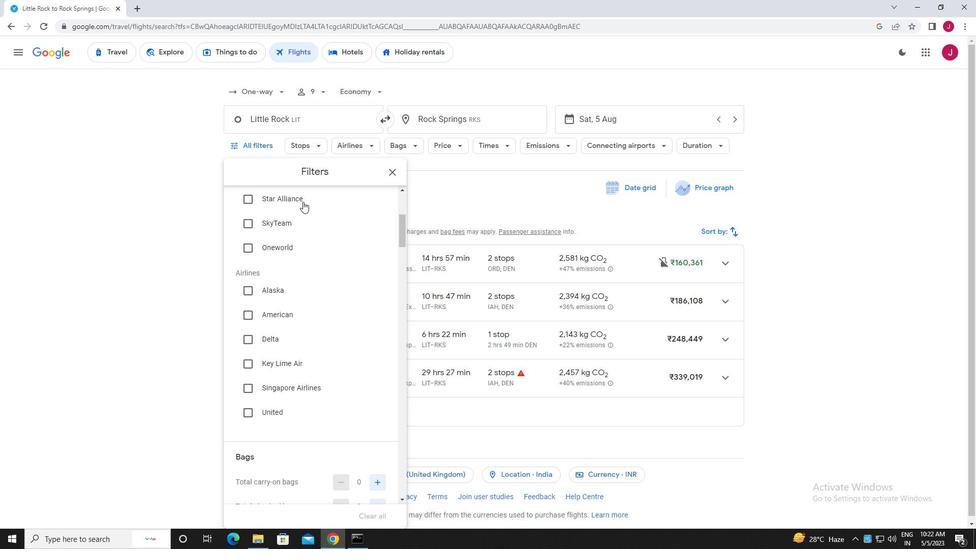 
Action: Mouse moved to (304, 205)
Screenshot: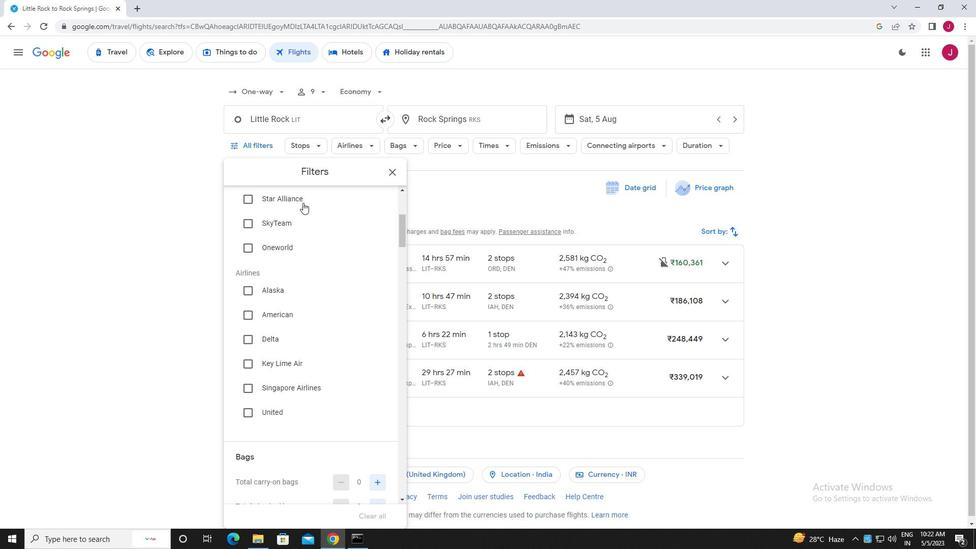 
Action: Mouse scrolled (304, 204) with delta (0, 0)
Screenshot: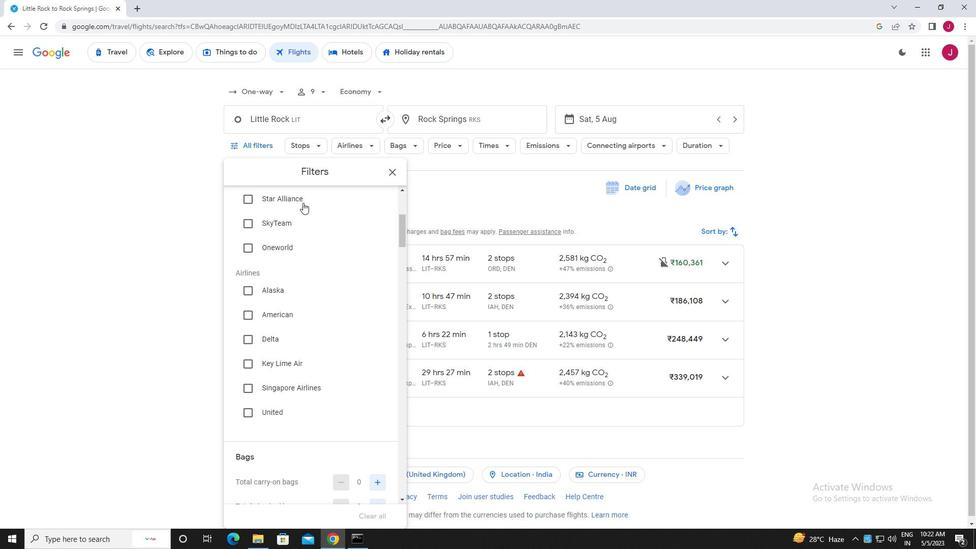 
Action: Mouse moved to (304, 205)
Screenshot: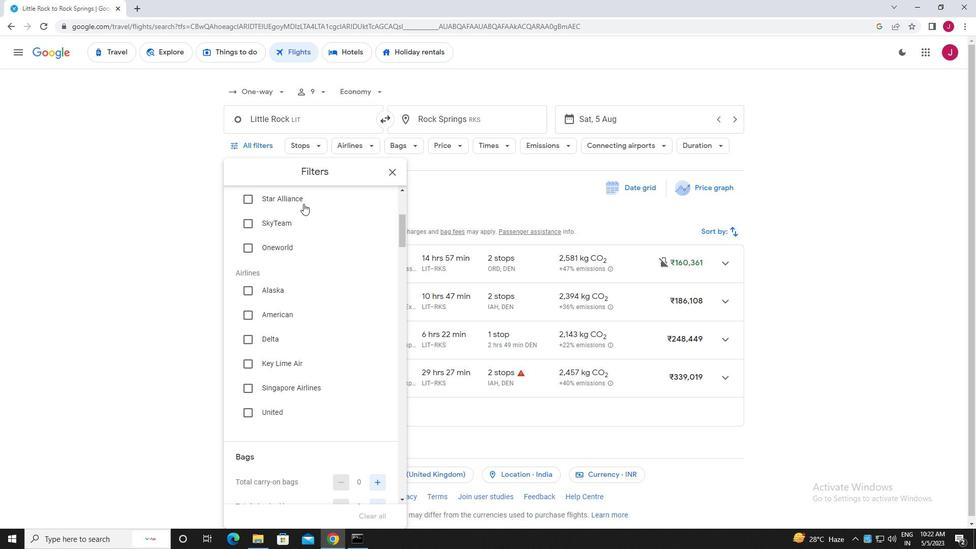 
Action: Mouse scrolled (304, 205) with delta (0, 0)
Screenshot: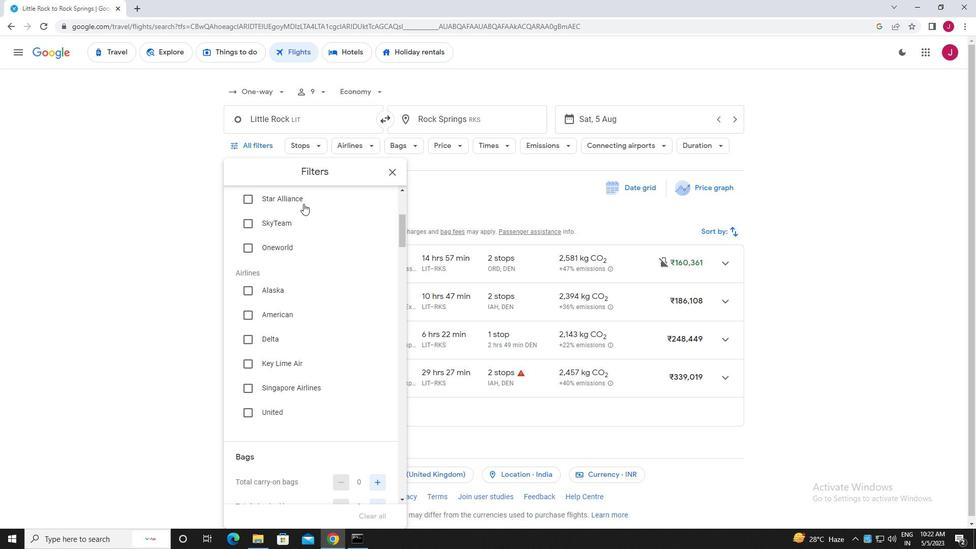 
Action: Mouse moved to (305, 206)
Screenshot: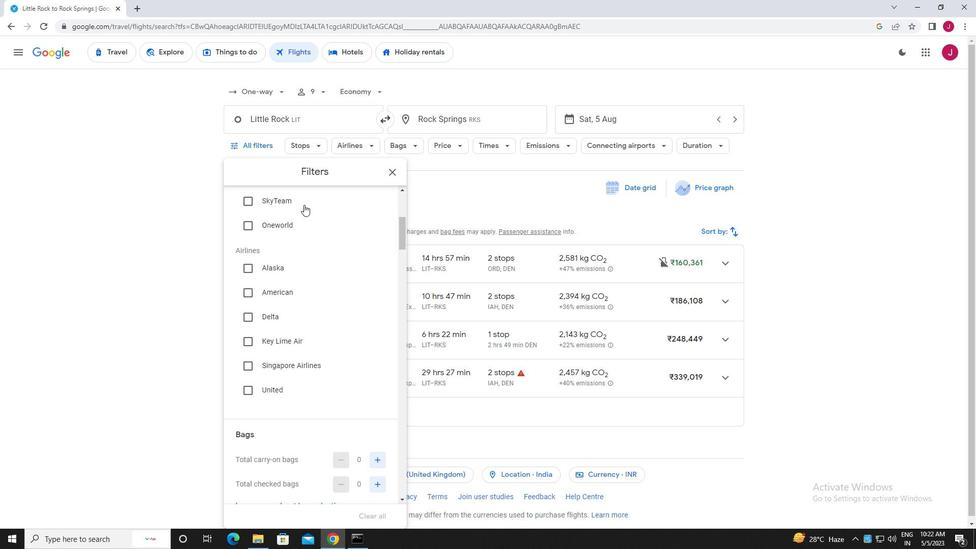 
Action: Mouse scrolled (305, 205) with delta (0, 0)
Screenshot: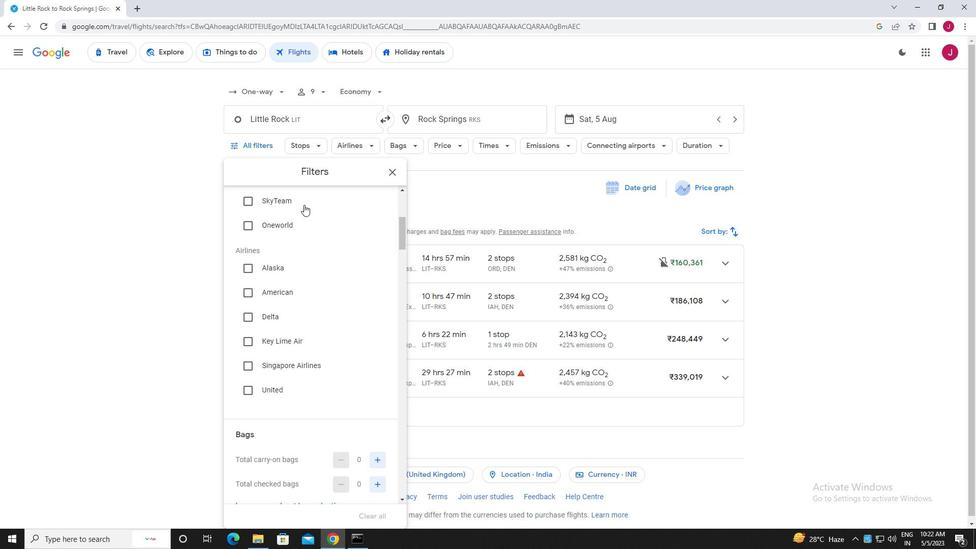 
Action: Mouse moved to (308, 208)
Screenshot: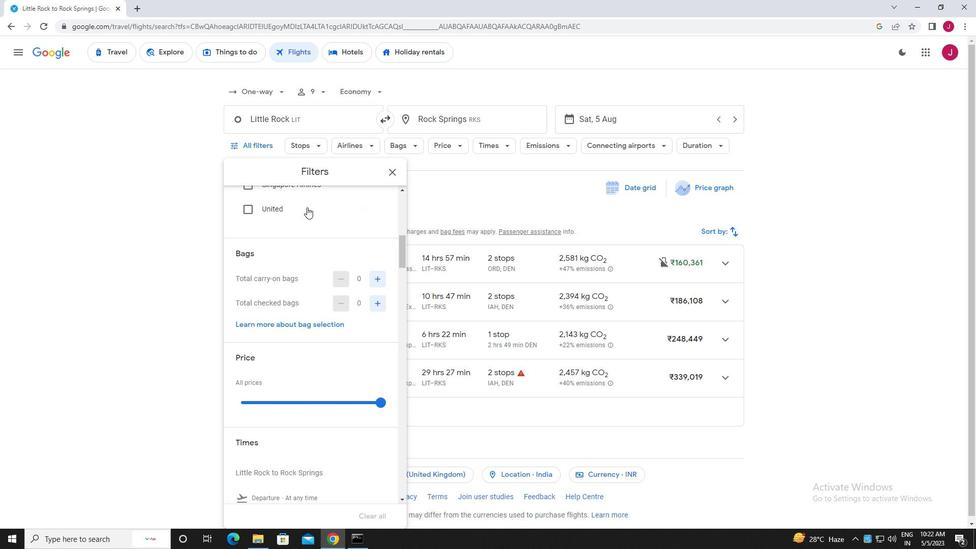 
Action: Mouse scrolled (308, 208) with delta (0, 0)
Screenshot: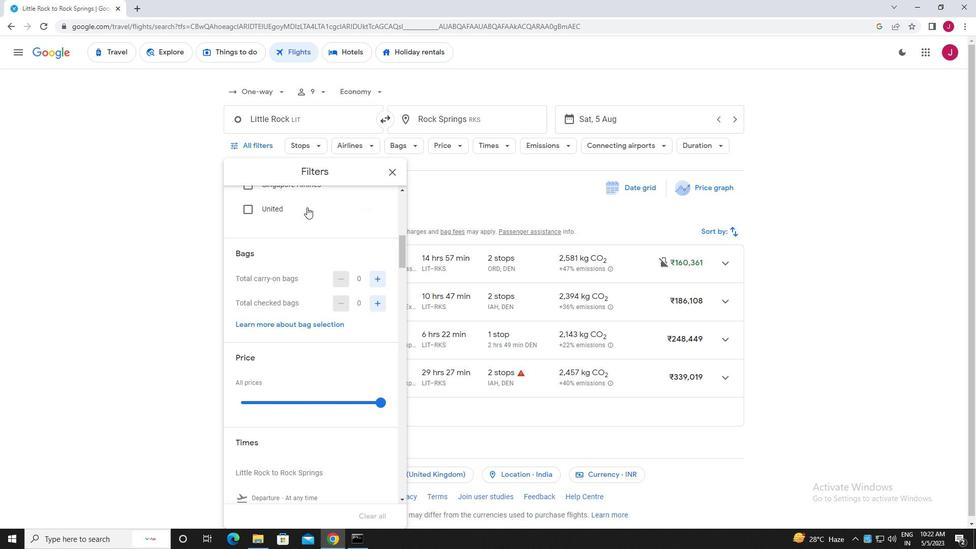 
Action: Mouse moved to (373, 252)
Screenshot: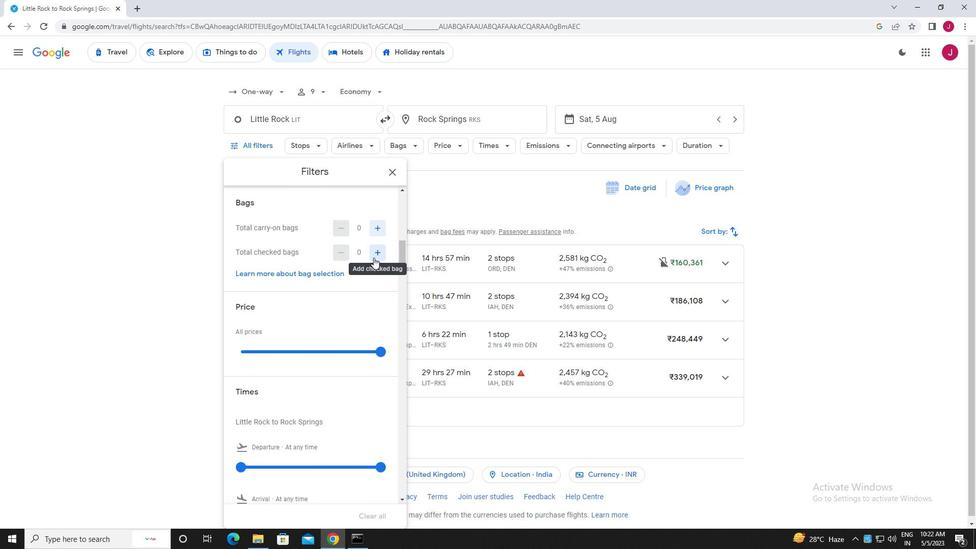 
Action: Mouse pressed left at (373, 252)
Screenshot: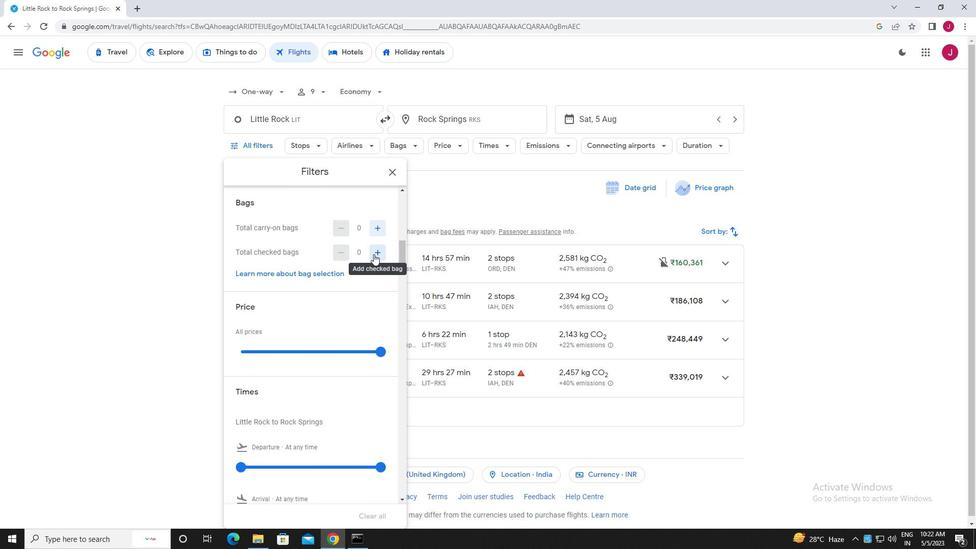 
Action: Mouse pressed left at (373, 252)
Screenshot: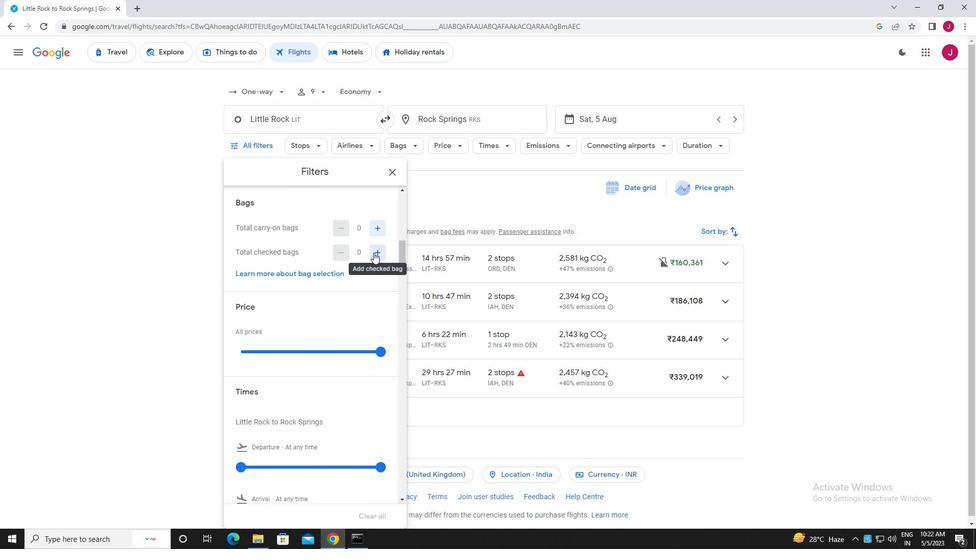 
Action: Mouse moved to (342, 243)
Screenshot: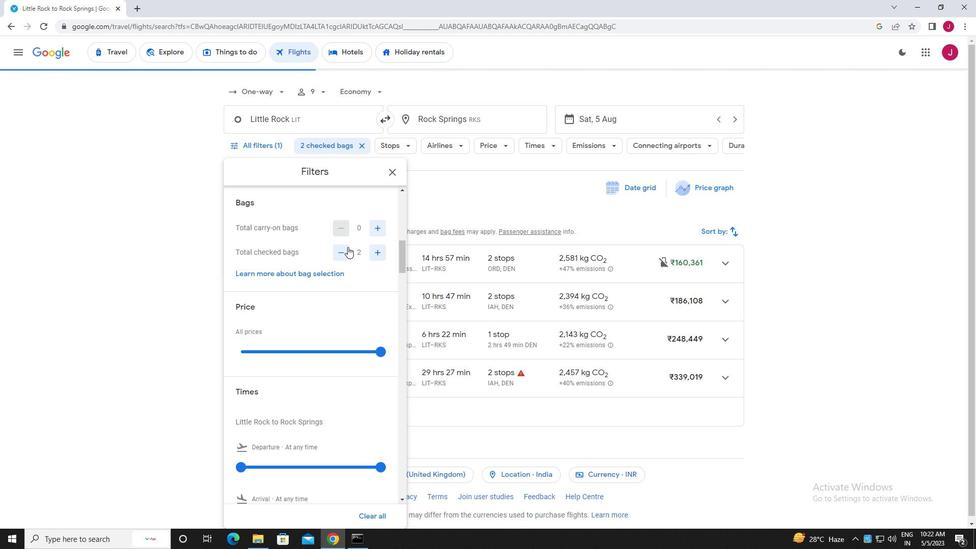 
Action: Mouse scrolled (342, 243) with delta (0, 0)
Screenshot: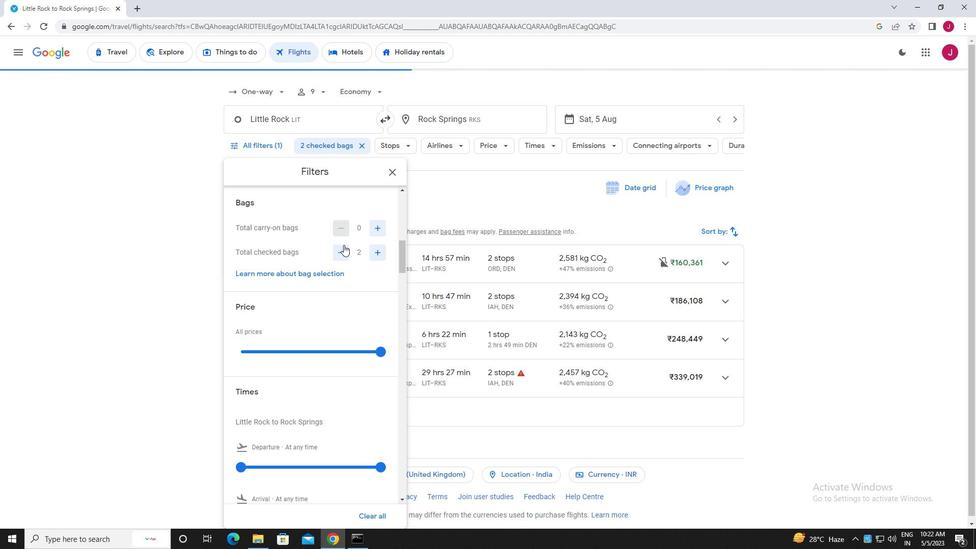 
Action: Mouse scrolled (342, 243) with delta (0, 0)
Screenshot: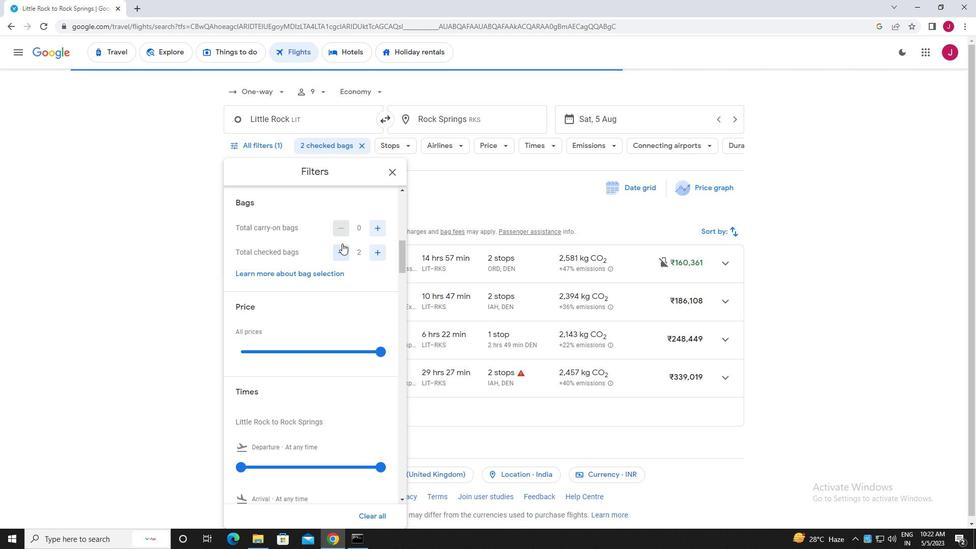 
Action: Mouse scrolled (342, 243) with delta (0, 0)
Screenshot: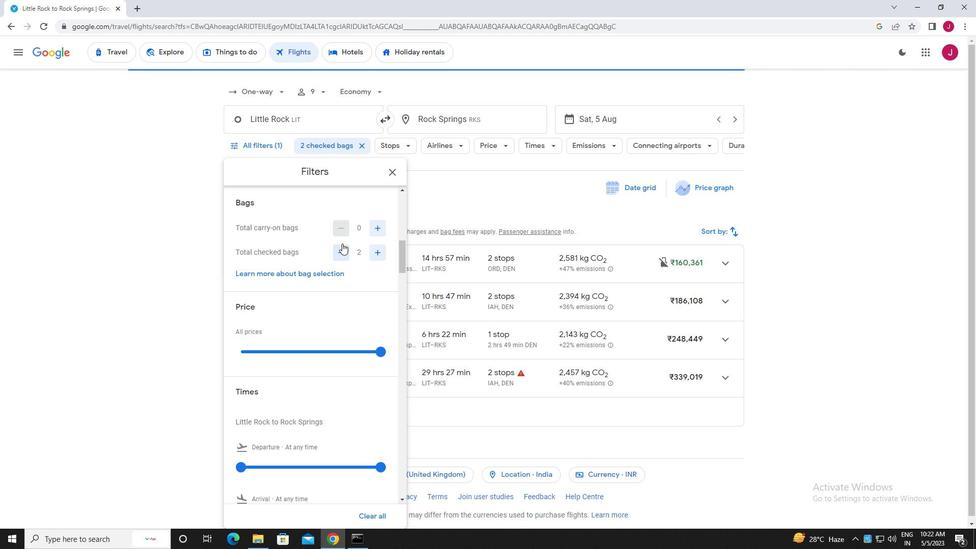 
Action: Mouse moved to (374, 221)
Screenshot: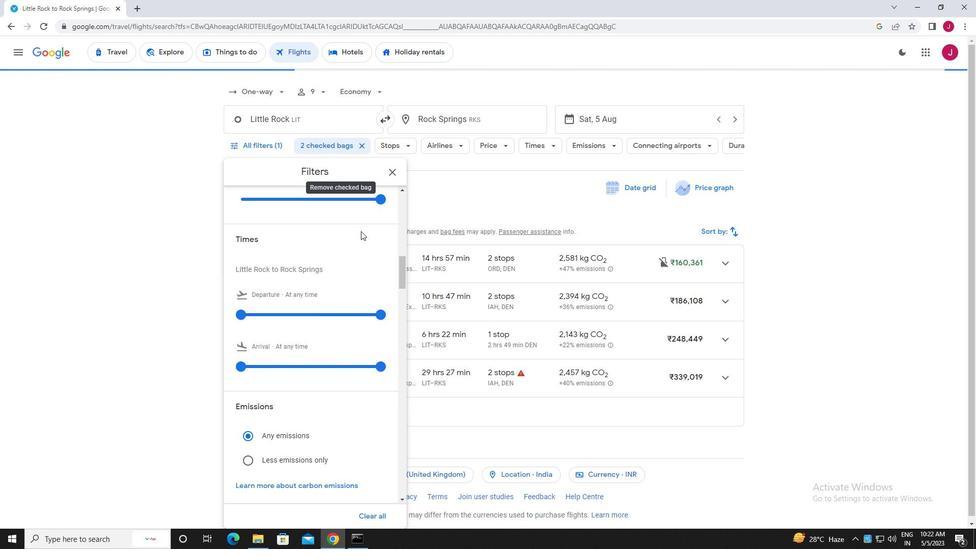 
Action: Mouse scrolled (374, 222) with delta (0, 0)
Screenshot: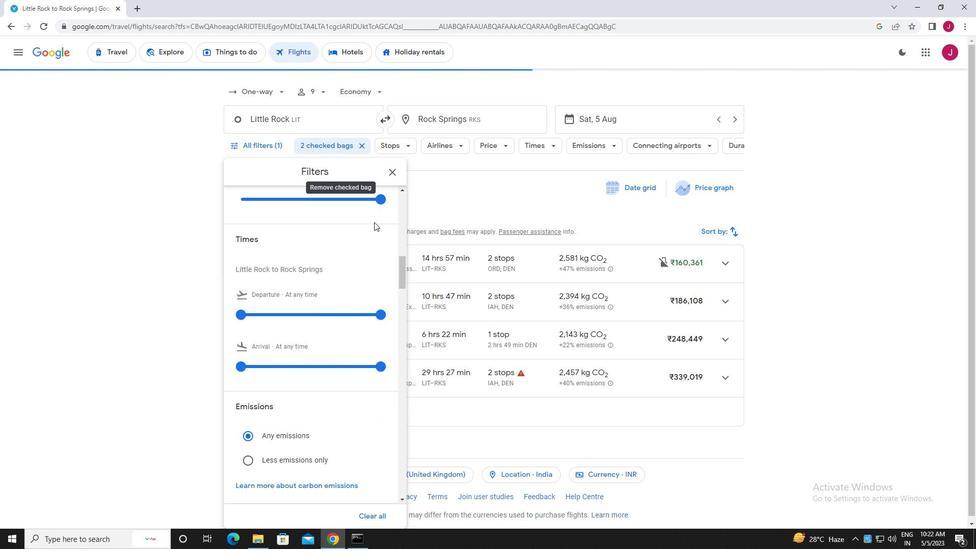 
Action: Mouse moved to (381, 247)
Screenshot: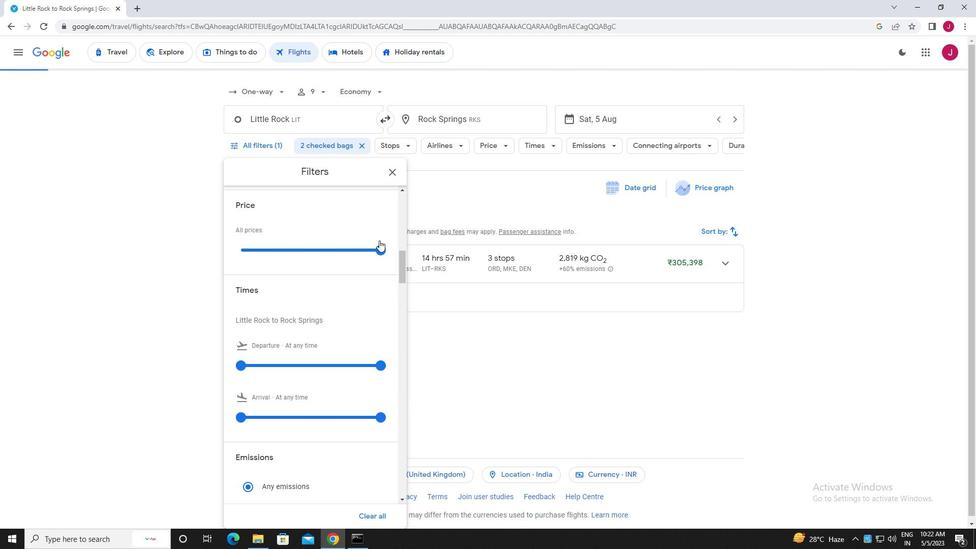 
Action: Mouse pressed left at (381, 247)
Screenshot: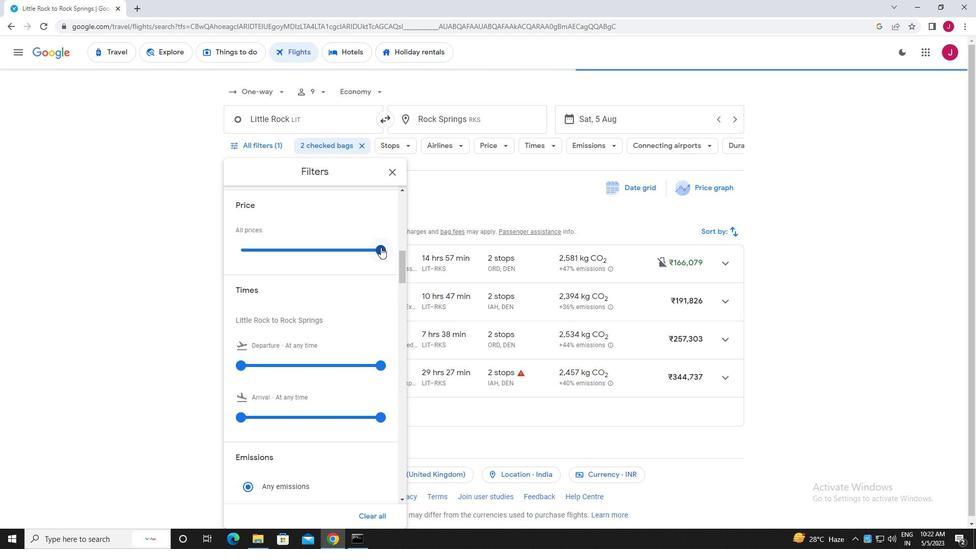 
Action: Mouse moved to (377, 249)
Screenshot: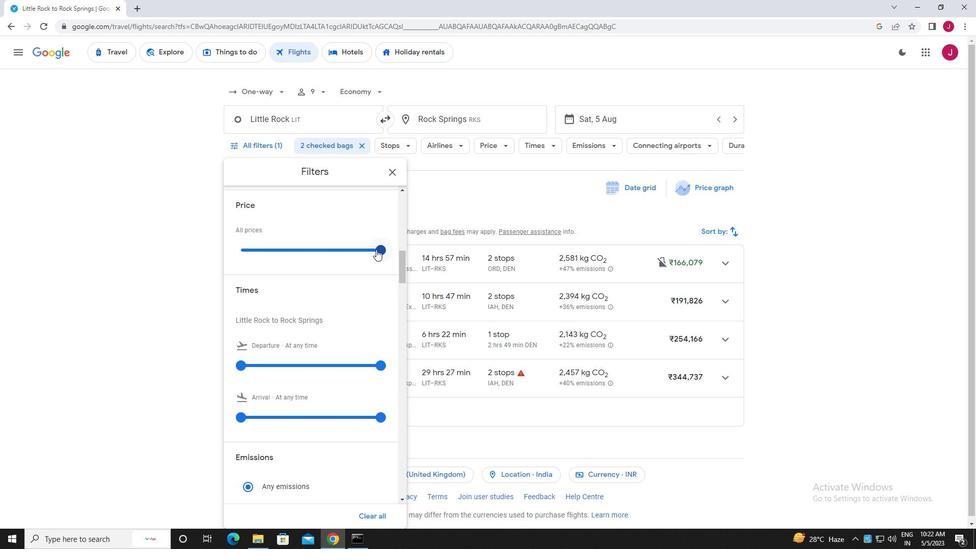 
Action: Mouse pressed left at (377, 249)
Screenshot: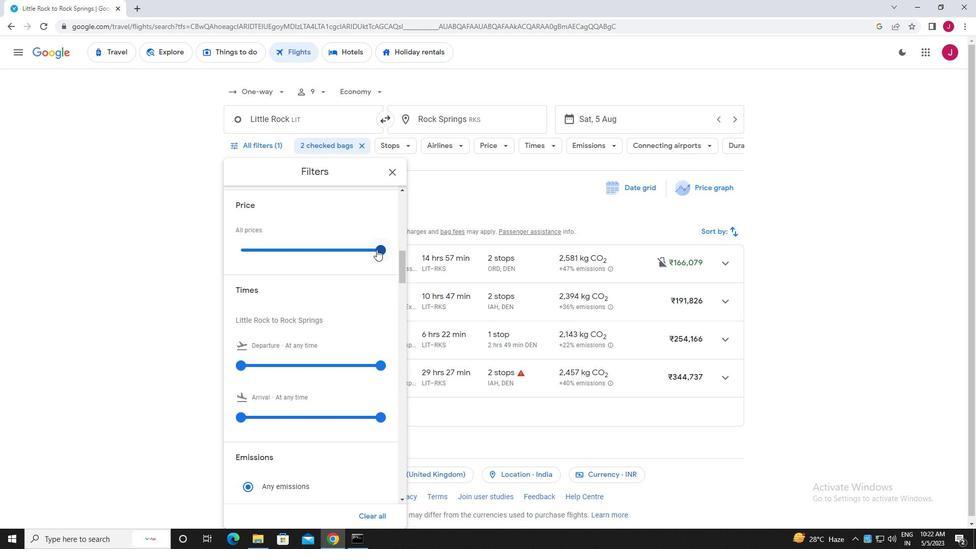 
Action: Mouse moved to (306, 241)
Screenshot: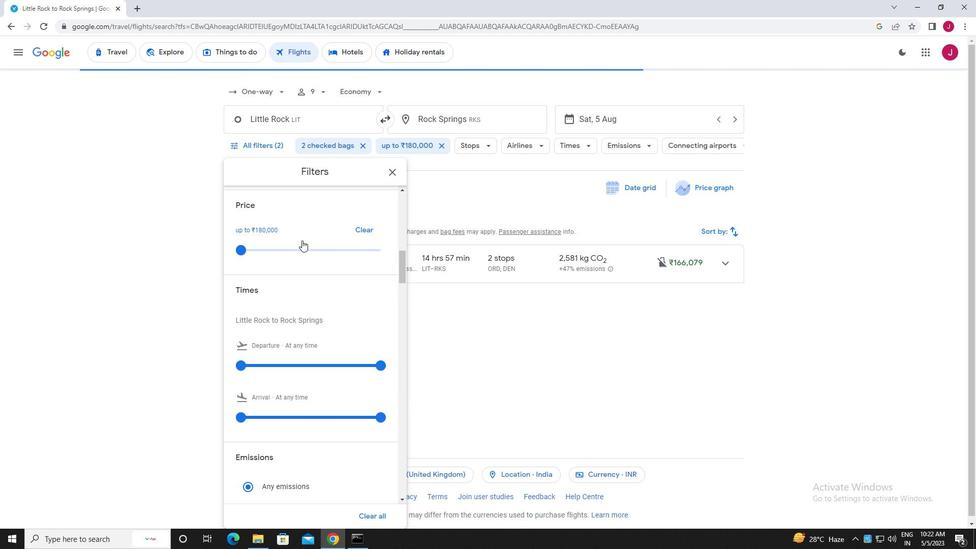 
Action: Mouse scrolled (306, 240) with delta (0, 0)
Screenshot: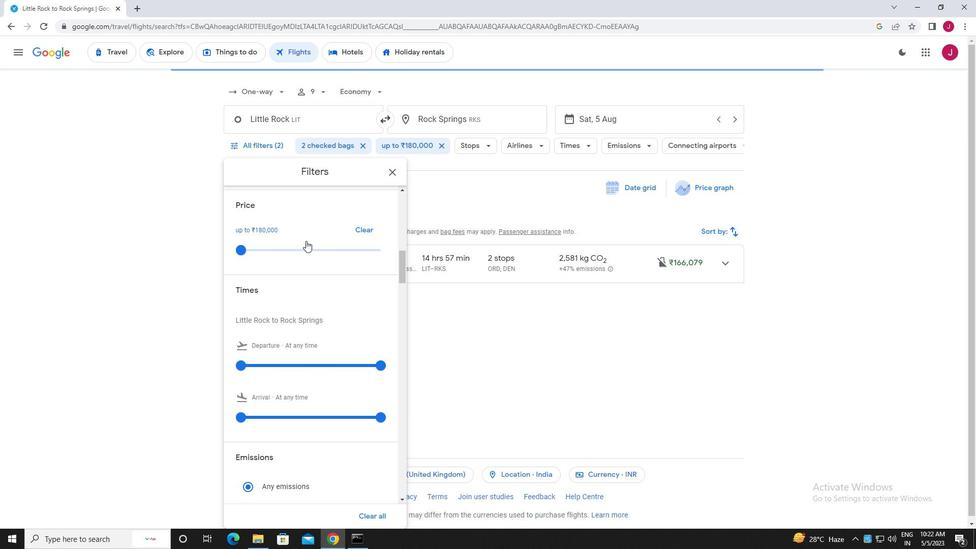 
Action: Mouse scrolled (306, 240) with delta (0, 0)
Screenshot: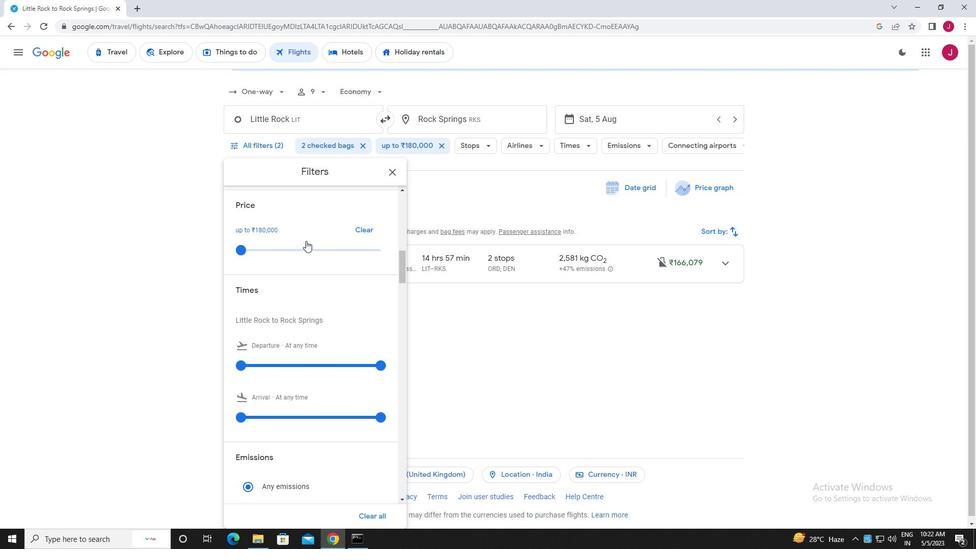 
Action: Mouse moved to (245, 263)
Screenshot: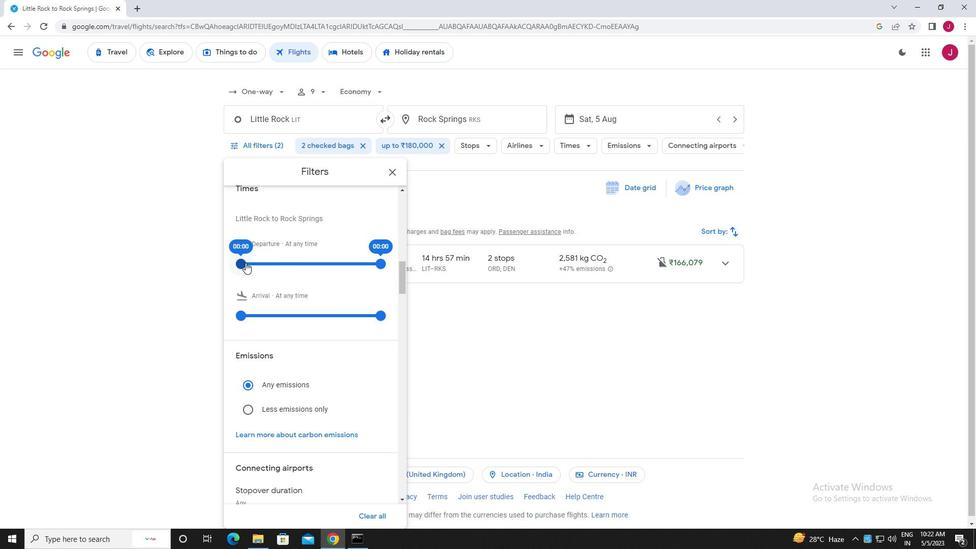 
Action: Mouse pressed left at (245, 263)
Screenshot: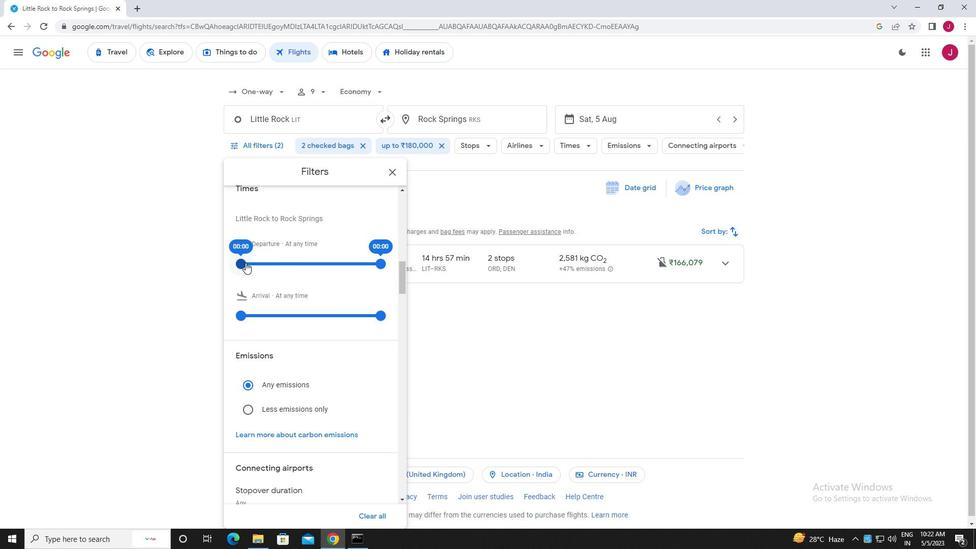 
Action: Mouse moved to (394, 171)
Screenshot: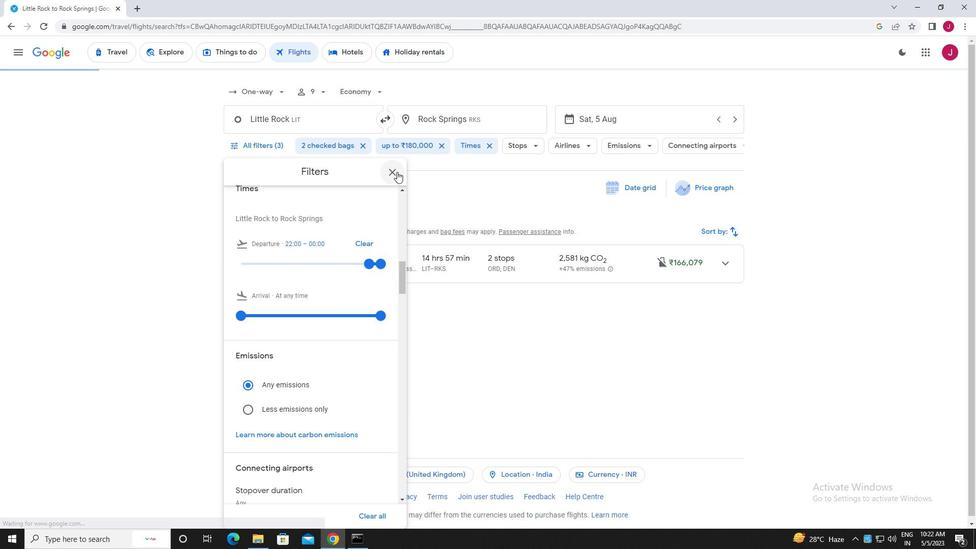 
Action: Mouse pressed left at (394, 171)
Screenshot: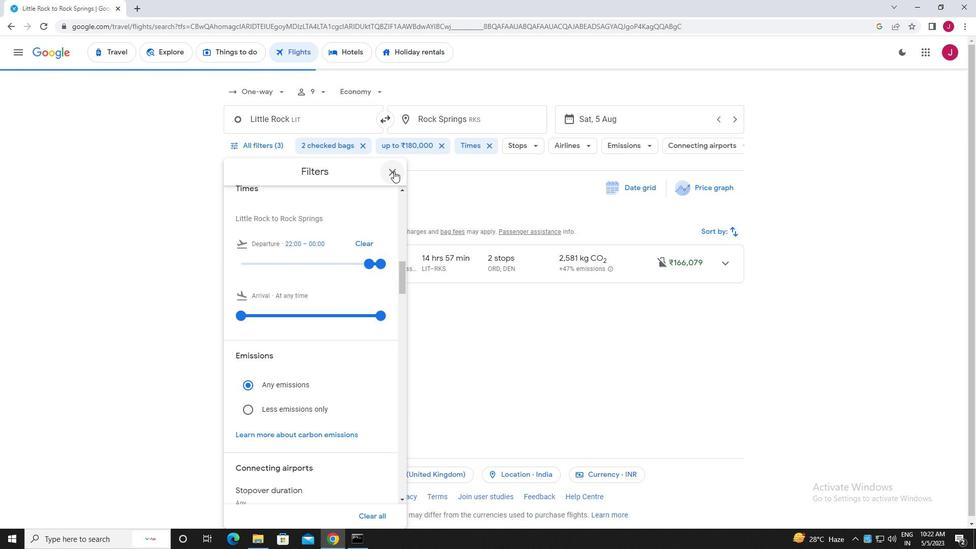 
Action: Mouse moved to (394, 171)
Screenshot: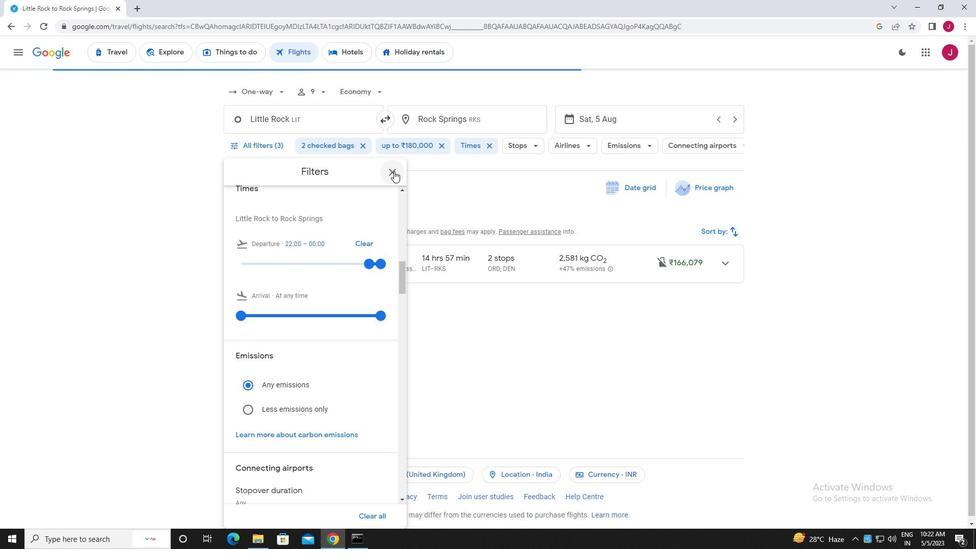 
